Task: Look for space in Rājmahal, India from 6th September, 2023 to 10th September, 2023 for 1 adult in price range Rs.9000 to Rs.17000. Place can be private room with 1  bedroom having 1 bed and 1 bathroom. Property type can be house, flat, guest house, hotel. Booking option can be shelf check-in. Required host language is English.
Action: Mouse moved to (414, 50)
Screenshot: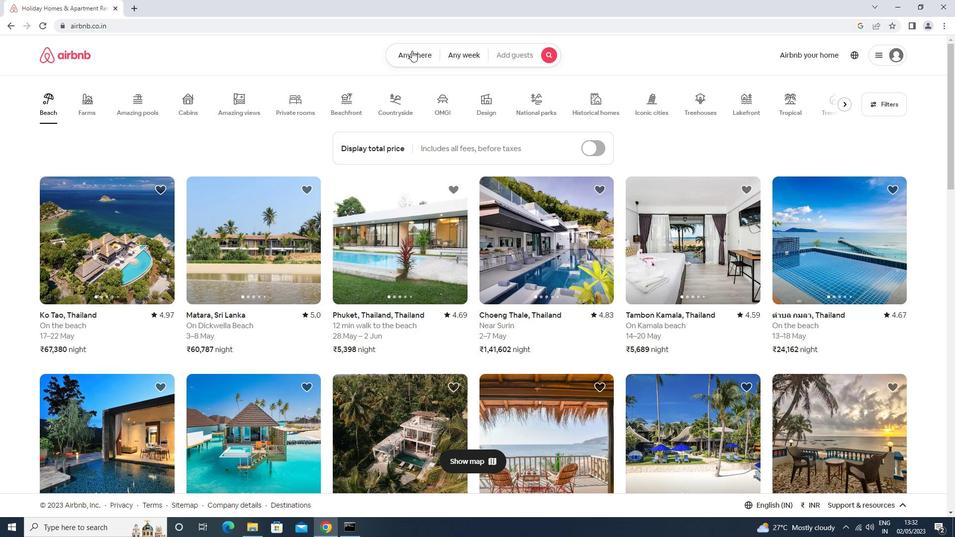 
Action: Mouse pressed left at (414, 50)
Screenshot: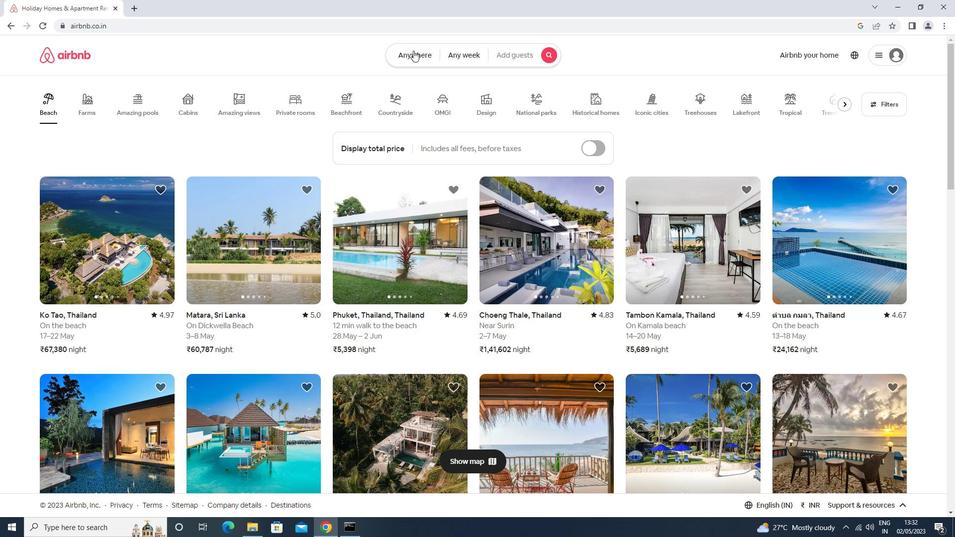 
Action: Mouse moved to (377, 90)
Screenshot: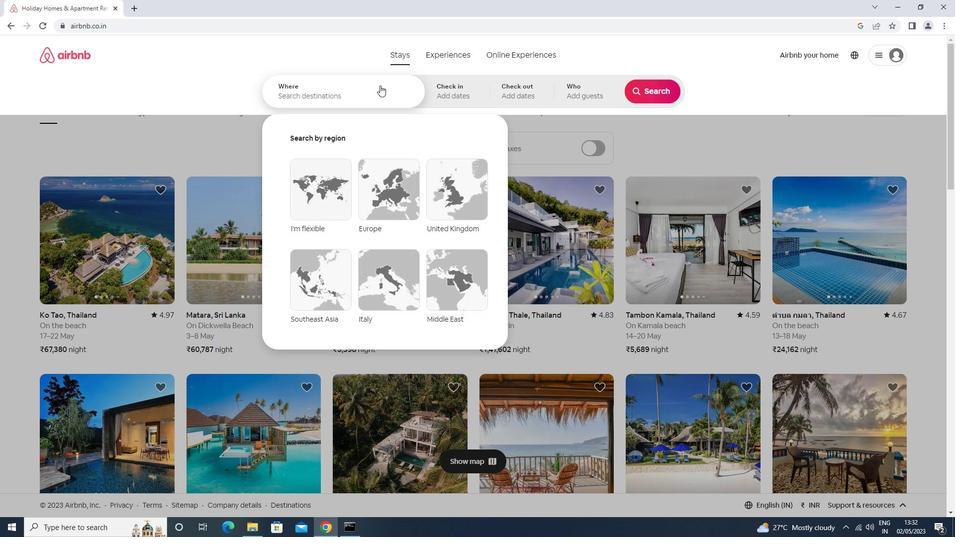 
Action: Mouse pressed left at (377, 90)
Screenshot: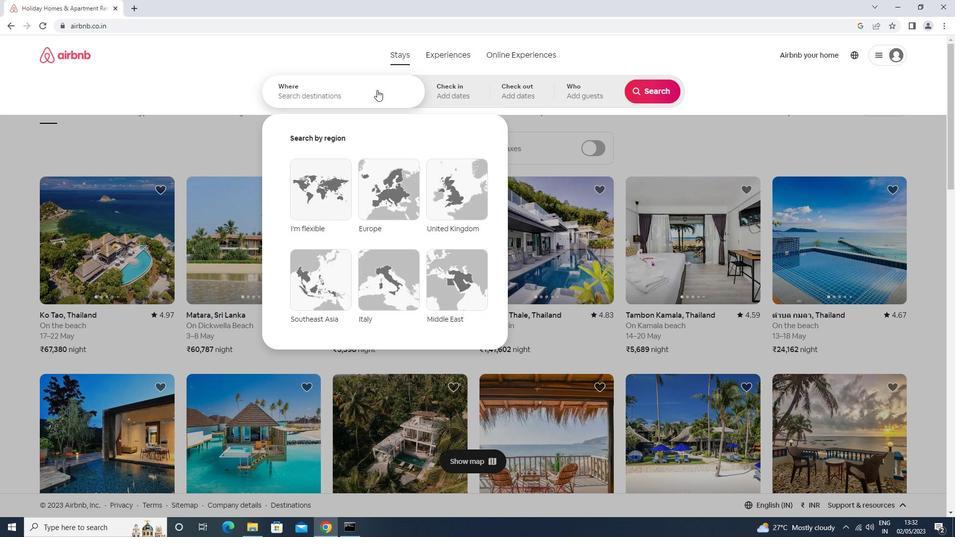 
Action: Key pressed r<Key.caps_lock>ajmahal<Key.enter>
Screenshot: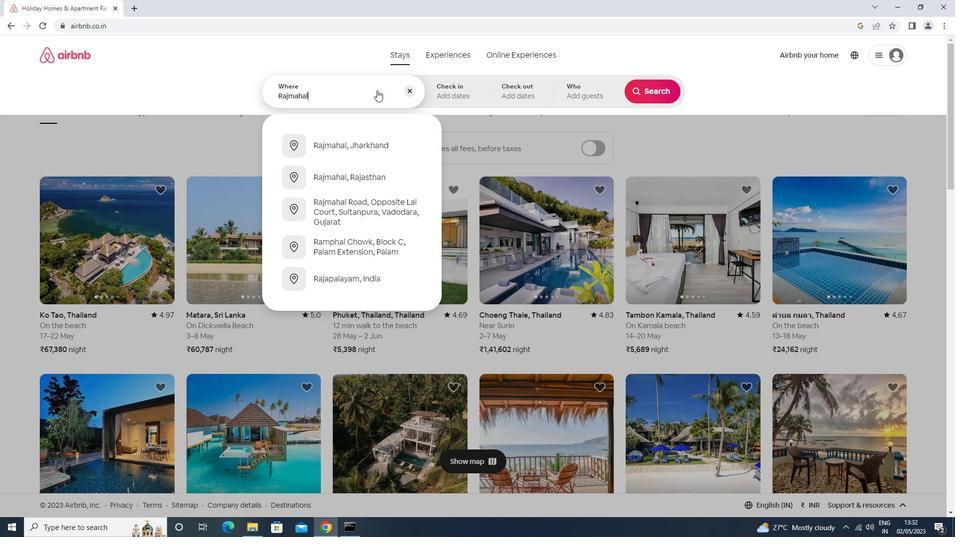 
Action: Mouse moved to (650, 169)
Screenshot: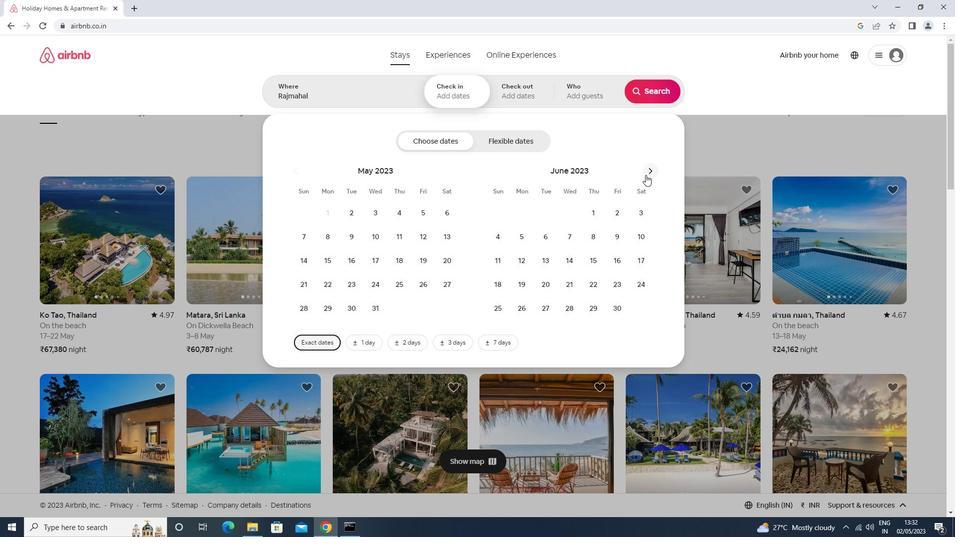 
Action: Mouse pressed left at (650, 169)
Screenshot: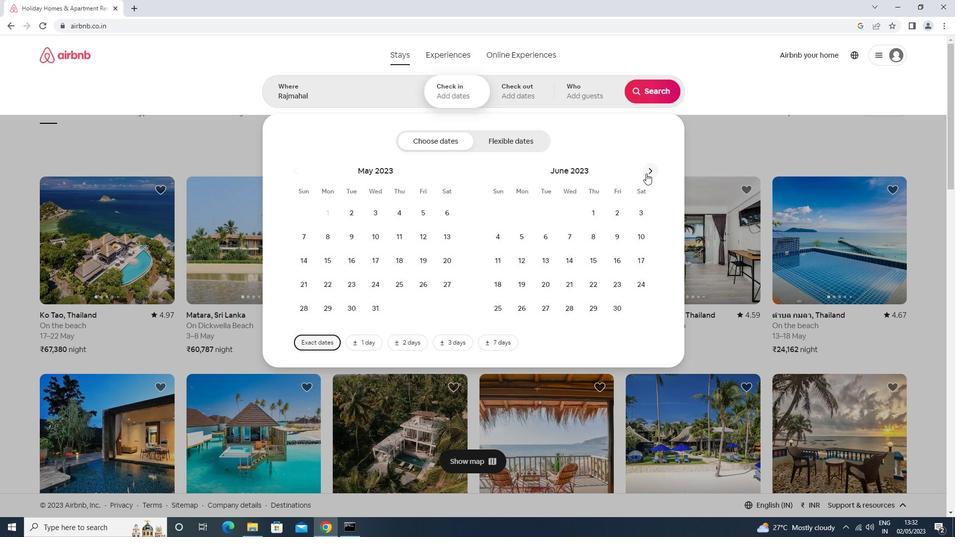 
Action: Mouse pressed left at (650, 169)
Screenshot: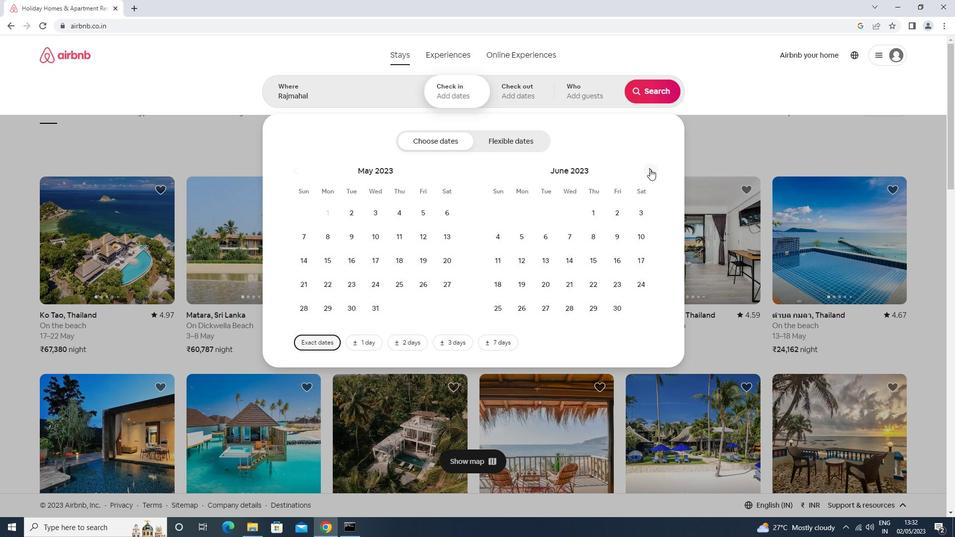 
Action: Mouse pressed left at (650, 169)
Screenshot: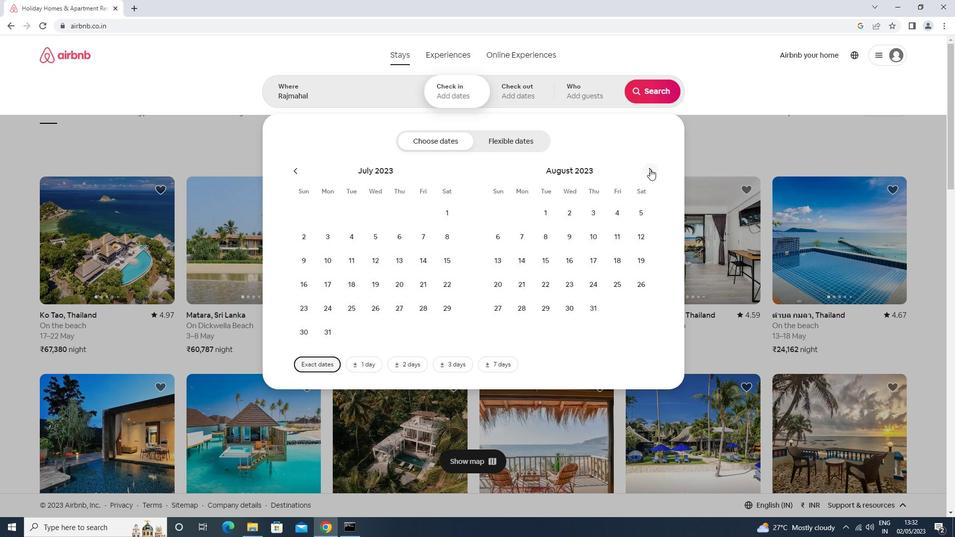 
Action: Mouse moved to (565, 235)
Screenshot: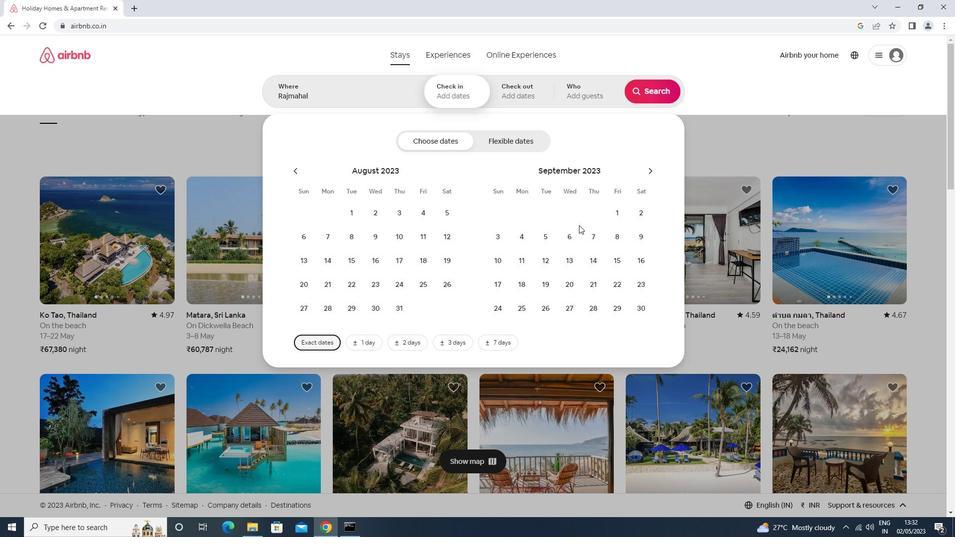 
Action: Mouse pressed left at (565, 235)
Screenshot: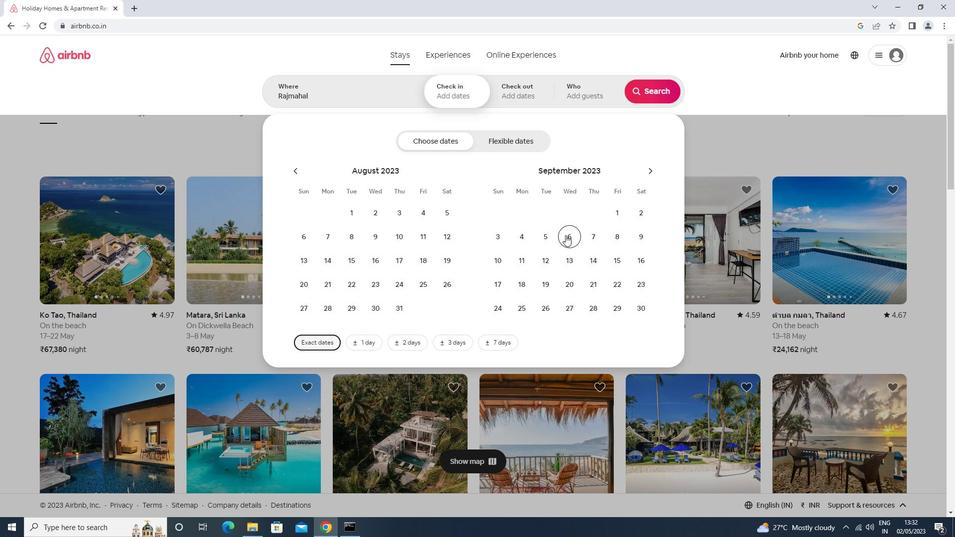 
Action: Mouse moved to (495, 256)
Screenshot: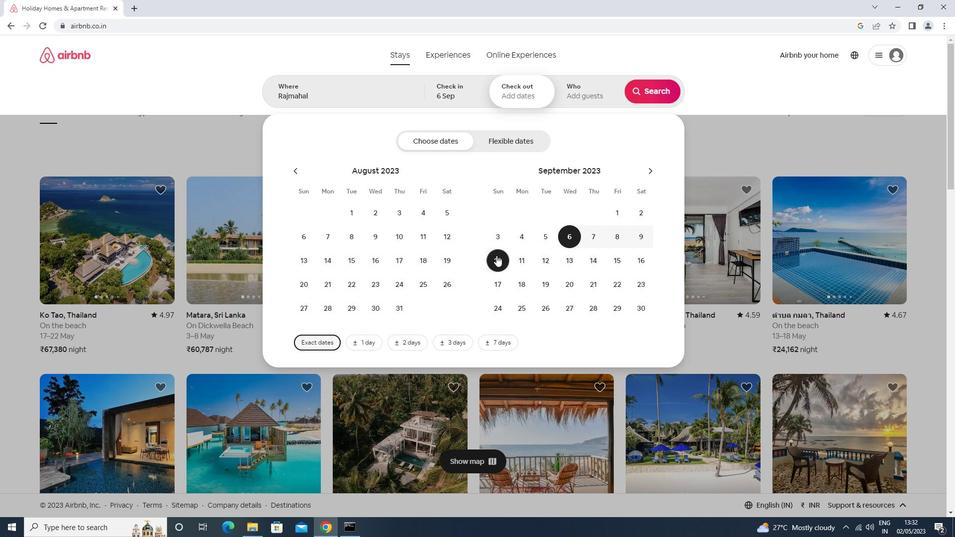 
Action: Mouse pressed left at (495, 256)
Screenshot: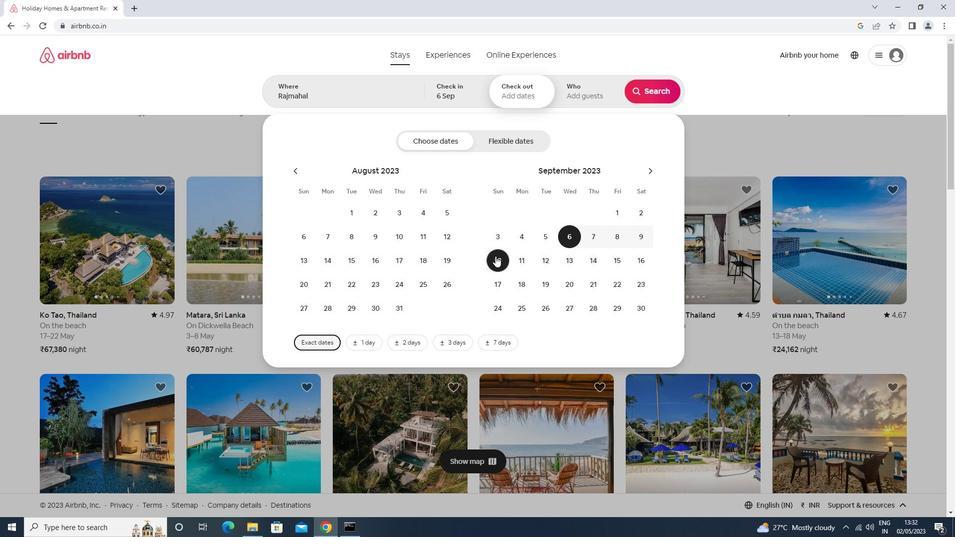 
Action: Mouse moved to (567, 101)
Screenshot: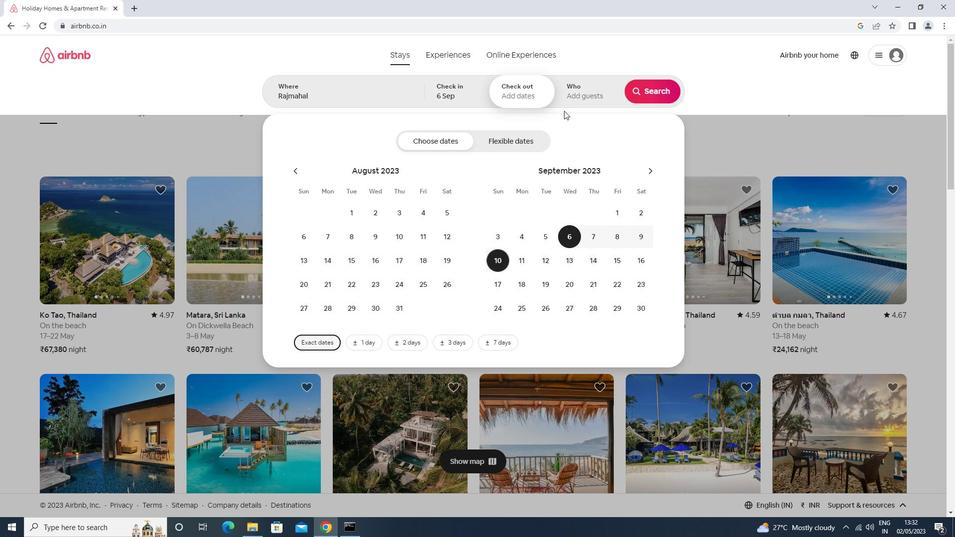 
Action: Mouse pressed left at (567, 101)
Screenshot: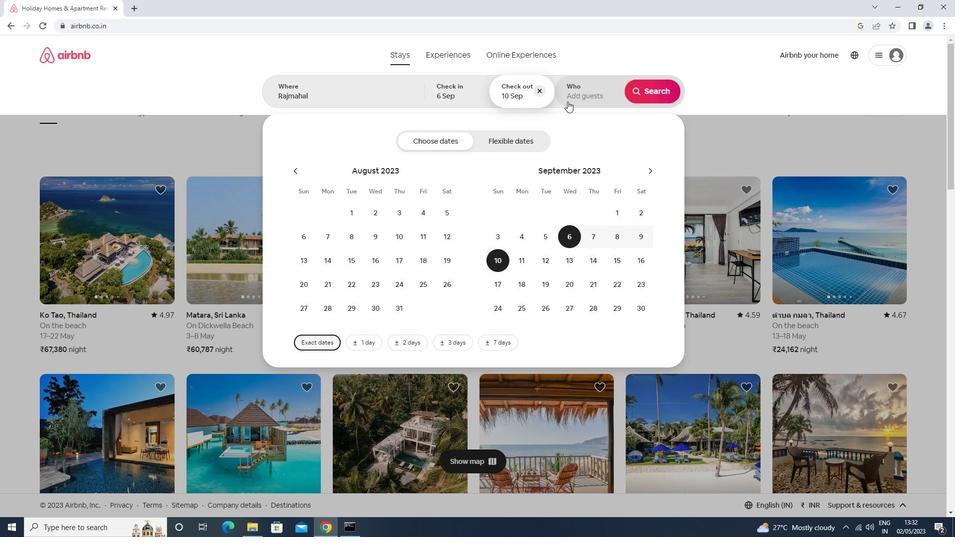 
Action: Mouse moved to (651, 143)
Screenshot: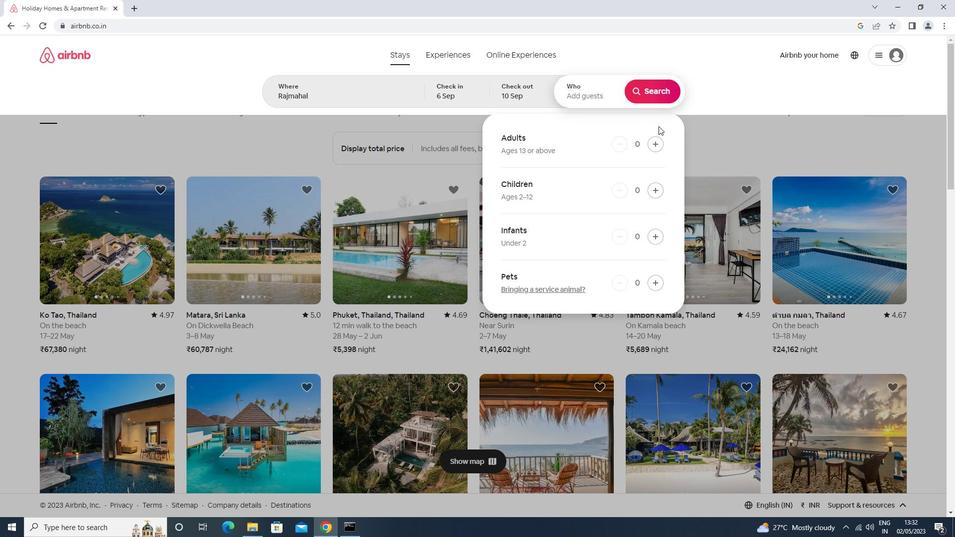 
Action: Mouse pressed left at (651, 143)
Screenshot: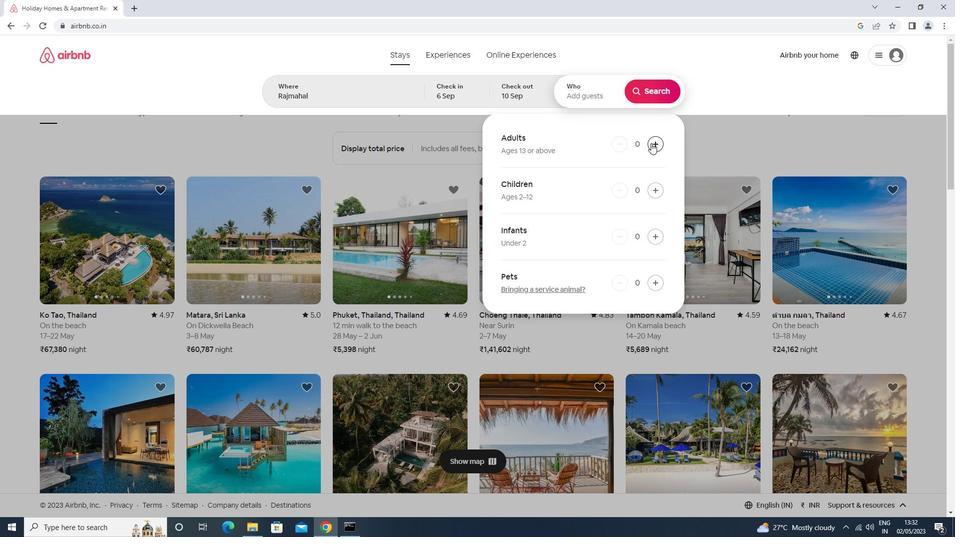 
Action: Mouse moved to (648, 92)
Screenshot: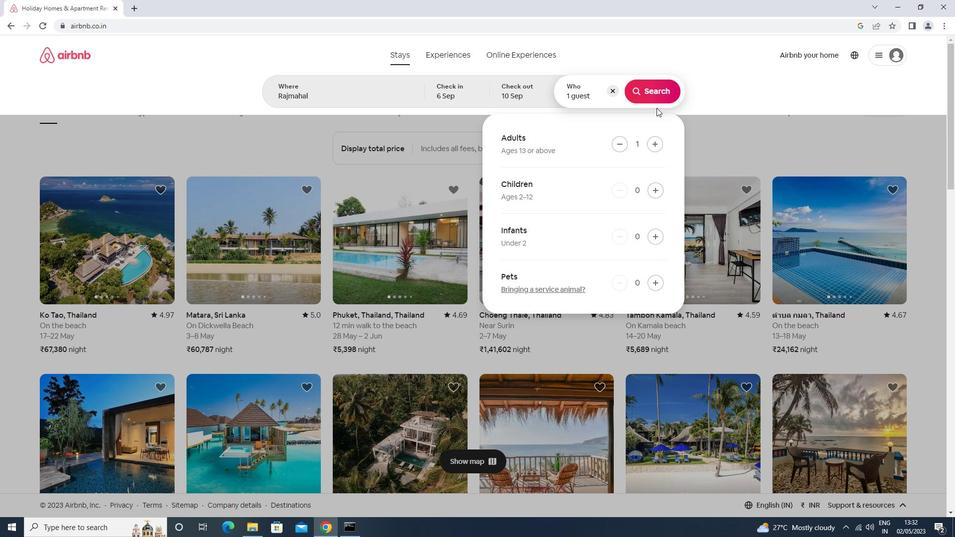 
Action: Mouse pressed left at (648, 92)
Screenshot: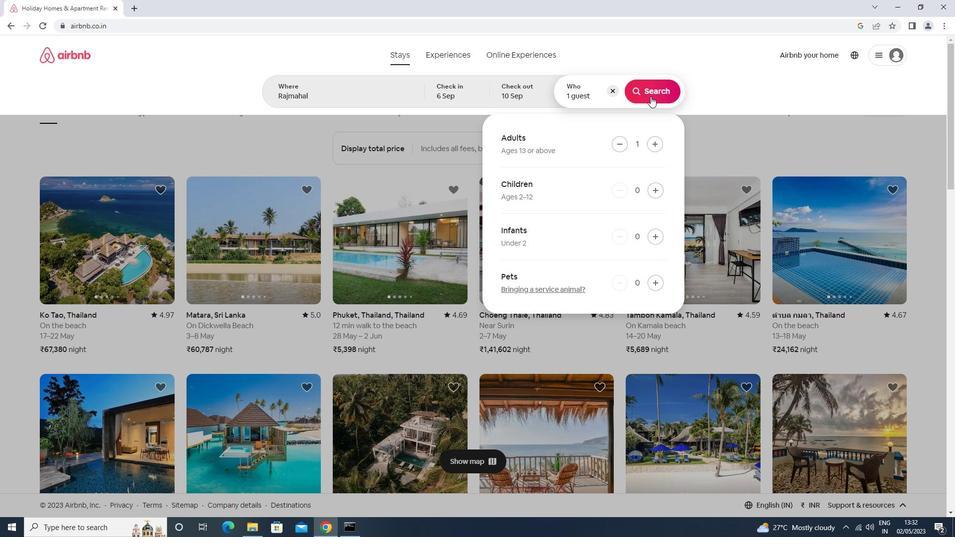 
Action: Mouse moved to (902, 96)
Screenshot: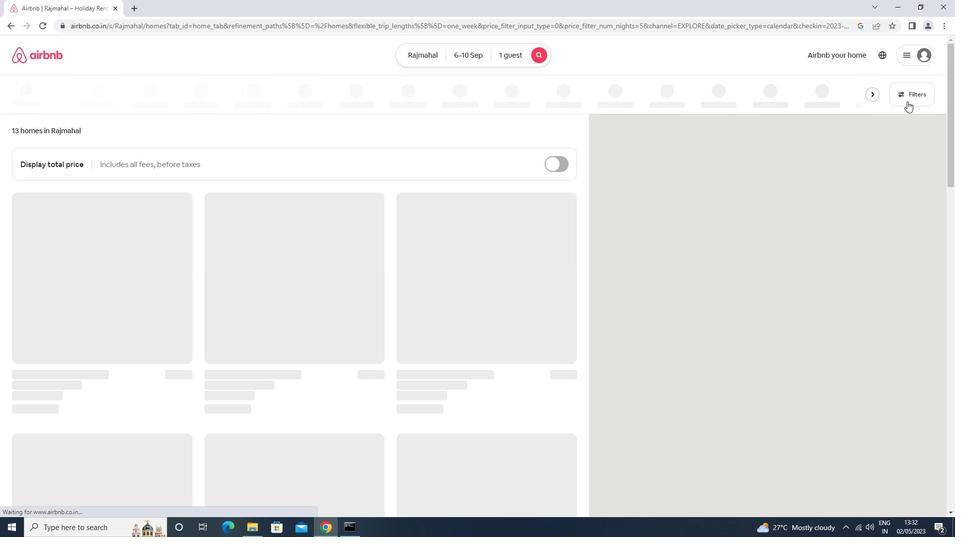 
Action: Mouse pressed left at (902, 96)
Screenshot: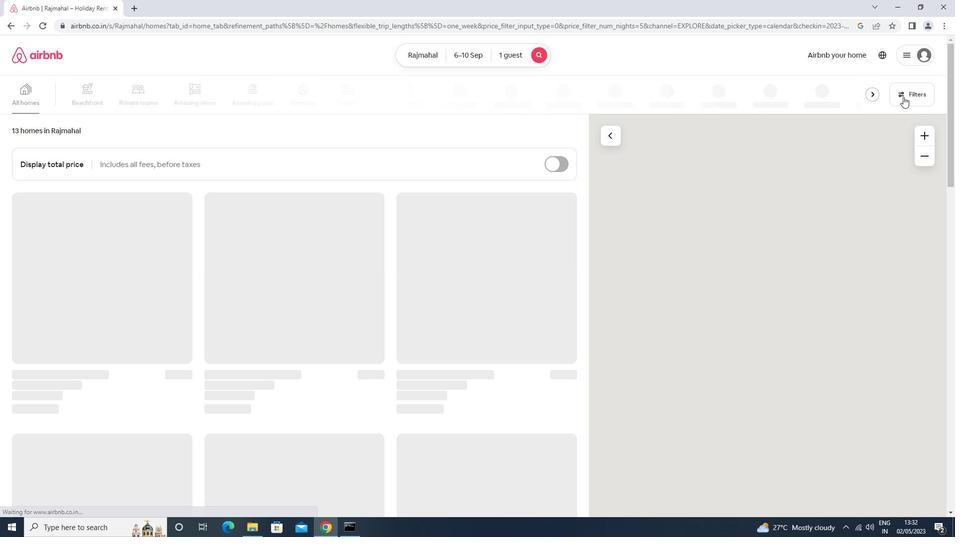 
Action: Mouse moved to (392, 218)
Screenshot: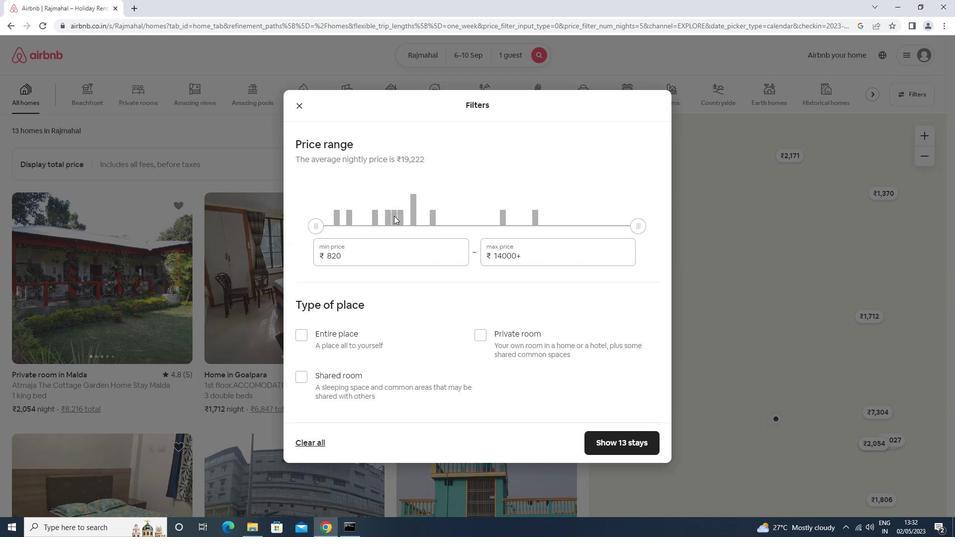 
Action: Mouse pressed left at (392, 218)
Screenshot: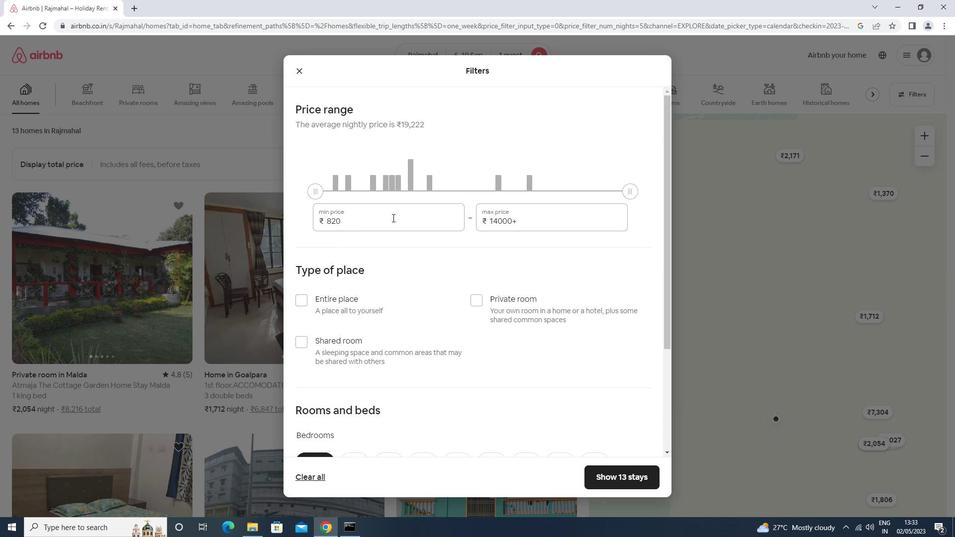 
Action: Key pressed <Key.backspace><Key.backspace><Key.backspace><Key.backspace>9000<Key.tab>17000
Screenshot: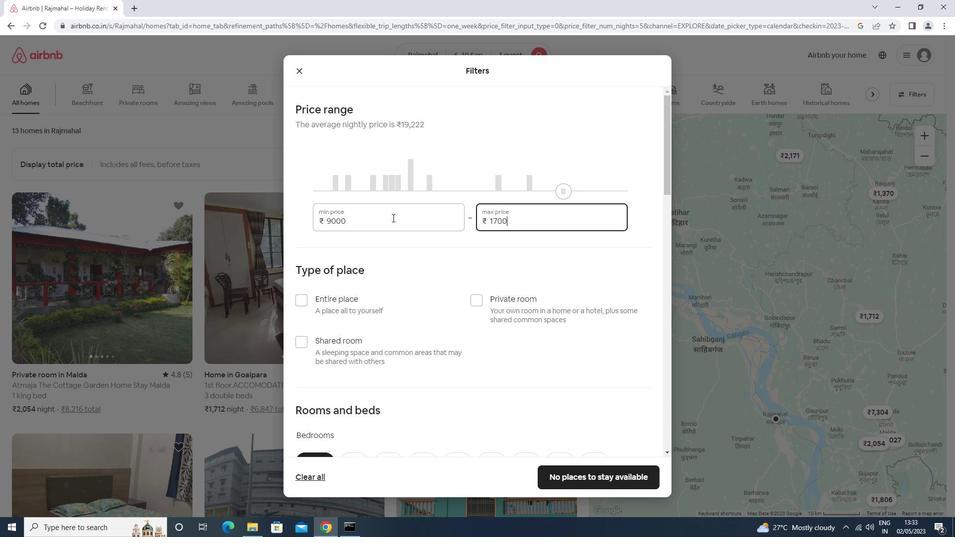 
Action: Mouse moved to (480, 303)
Screenshot: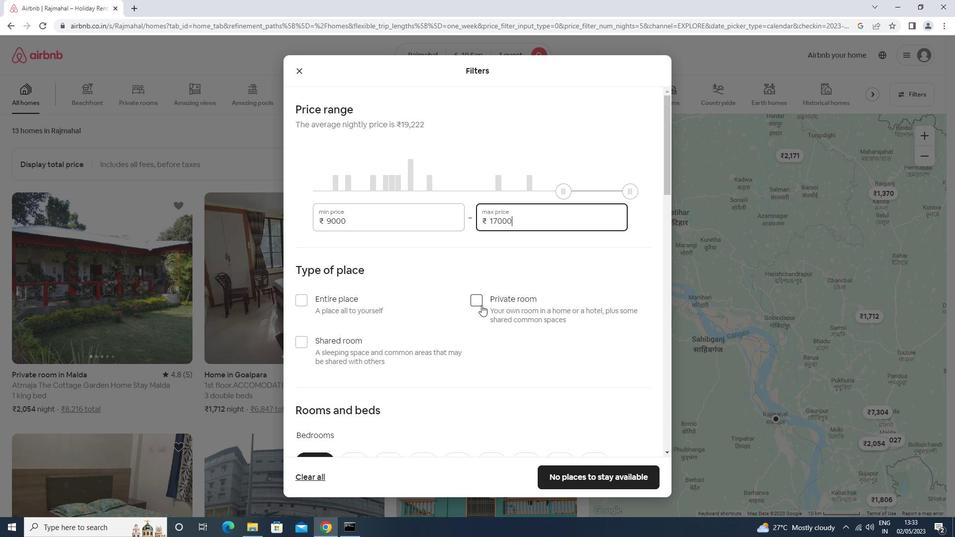 
Action: Mouse pressed left at (480, 303)
Screenshot: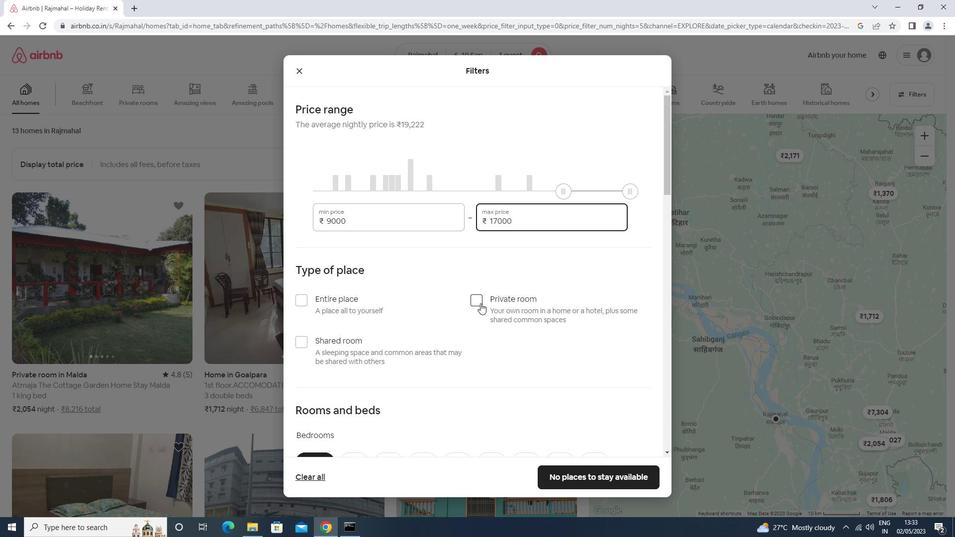 
Action: Mouse scrolled (480, 302) with delta (0, 0)
Screenshot: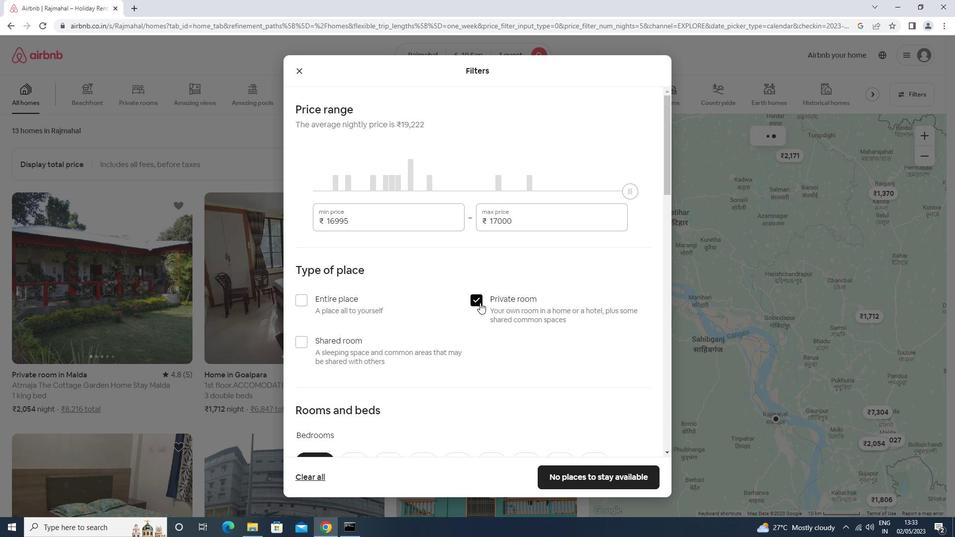 
Action: Mouse moved to (479, 303)
Screenshot: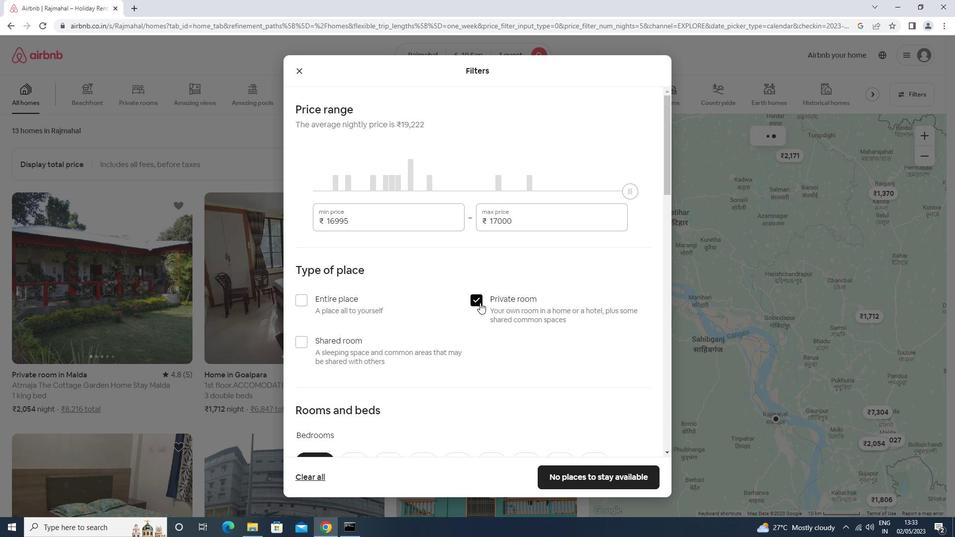 
Action: Mouse scrolled (479, 302) with delta (0, 0)
Screenshot: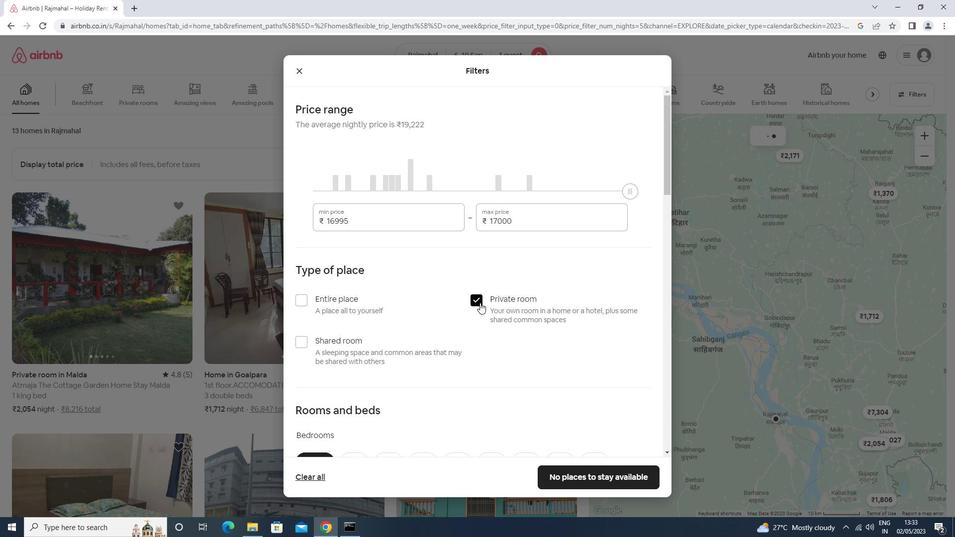 
Action: Mouse scrolled (479, 302) with delta (0, 0)
Screenshot: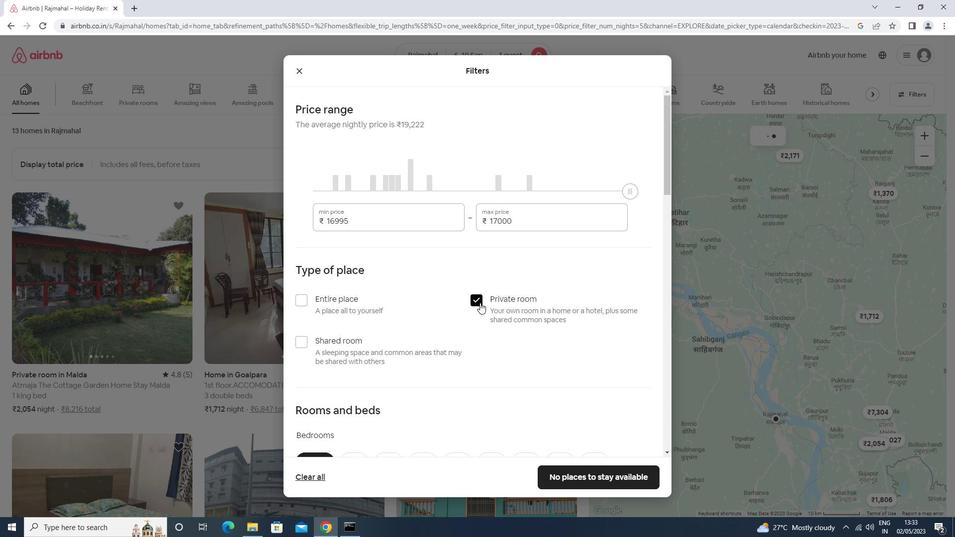 
Action: Mouse moved to (355, 321)
Screenshot: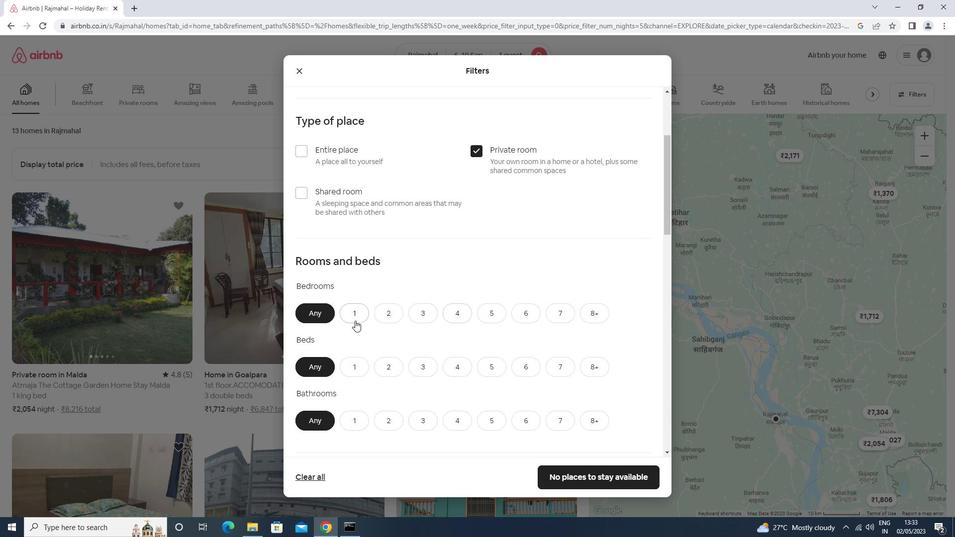 
Action: Mouse pressed left at (355, 321)
Screenshot: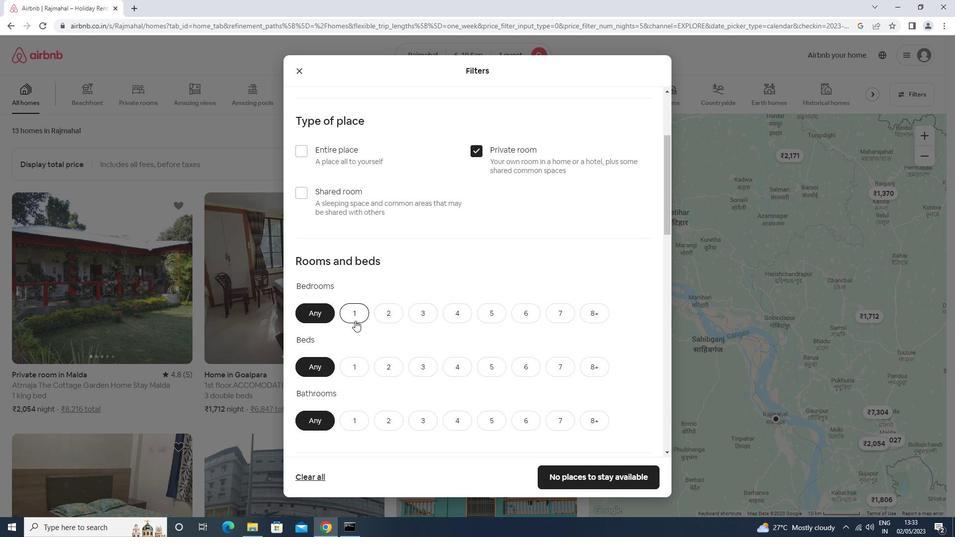 
Action: Mouse moved to (357, 369)
Screenshot: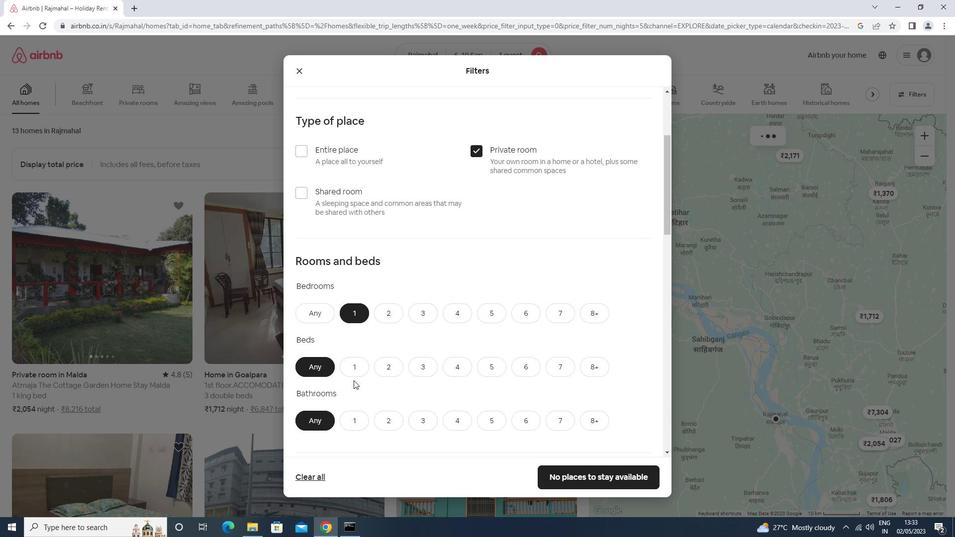 
Action: Mouse pressed left at (357, 369)
Screenshot: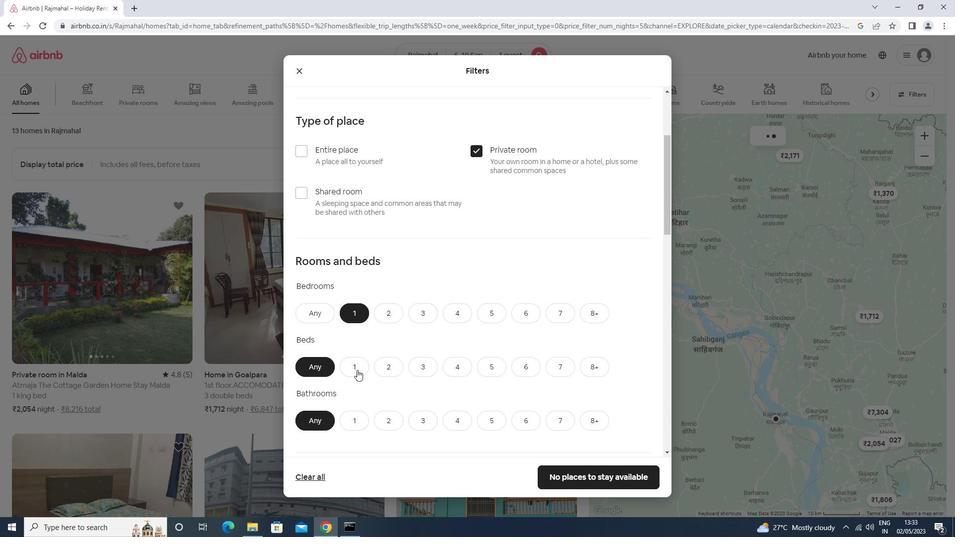
Action: Mouse moved to (356, 419)
Screenshot: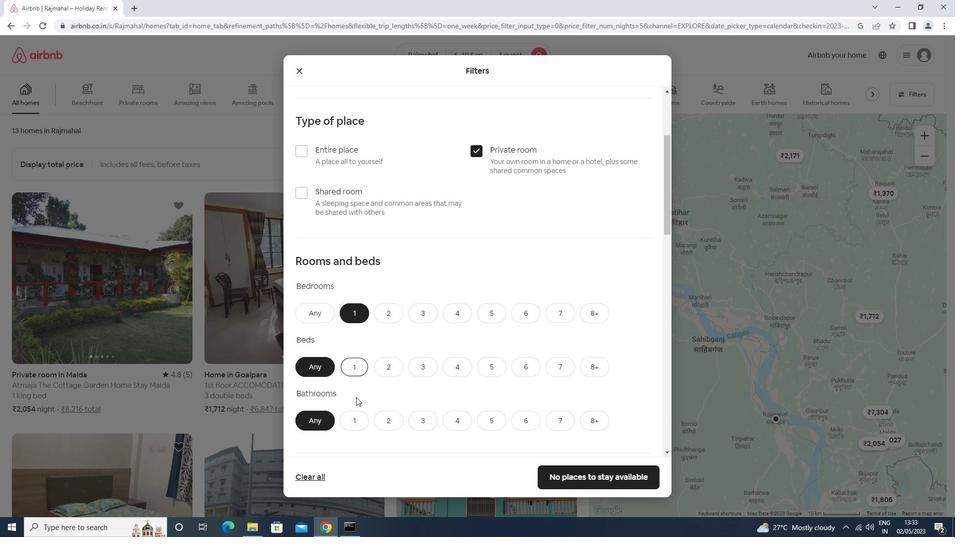 
Action: Mouse pressed left at (356, 419)
Screenshot: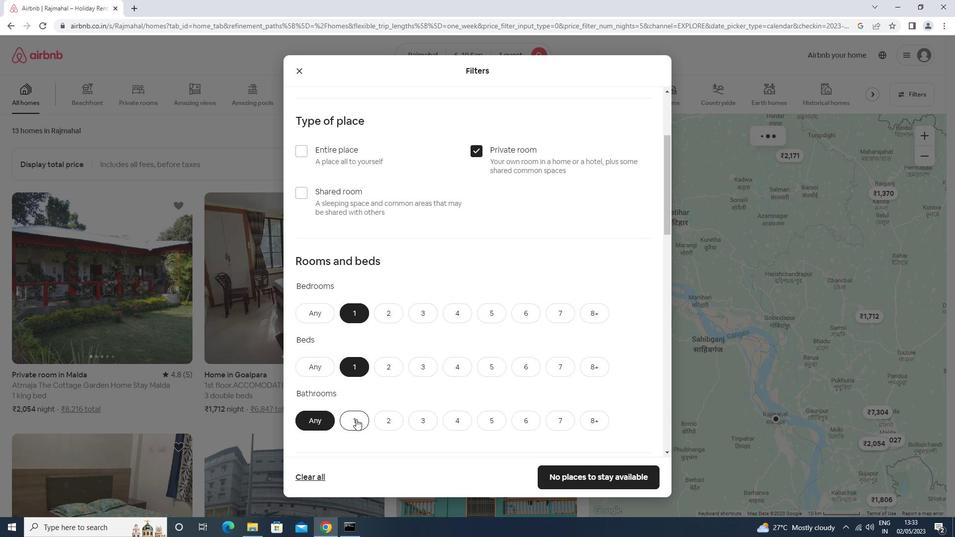 
Action: Mouse moved to (355, 410)
Screenshot: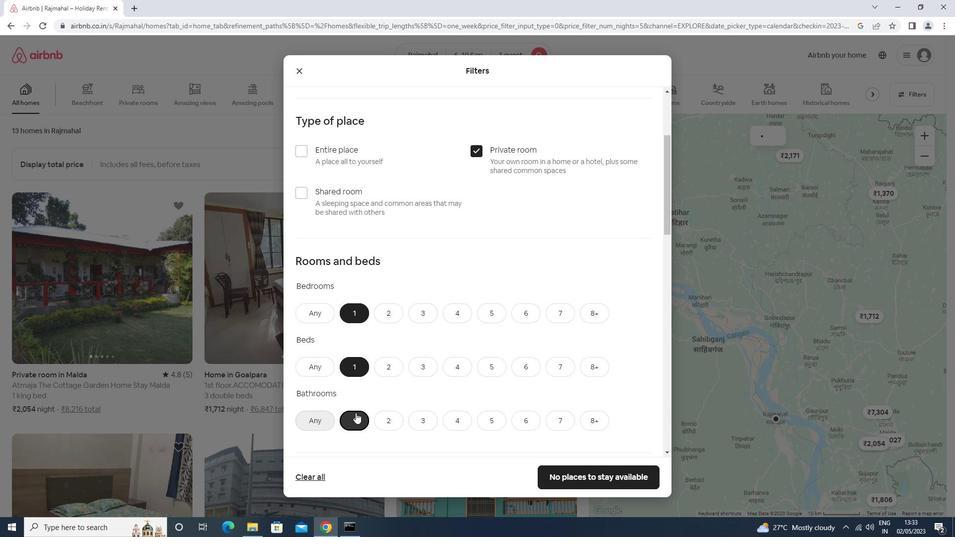 
Action: Mouse scrolled (355, 410) with delta (0, 0)
Screenshot: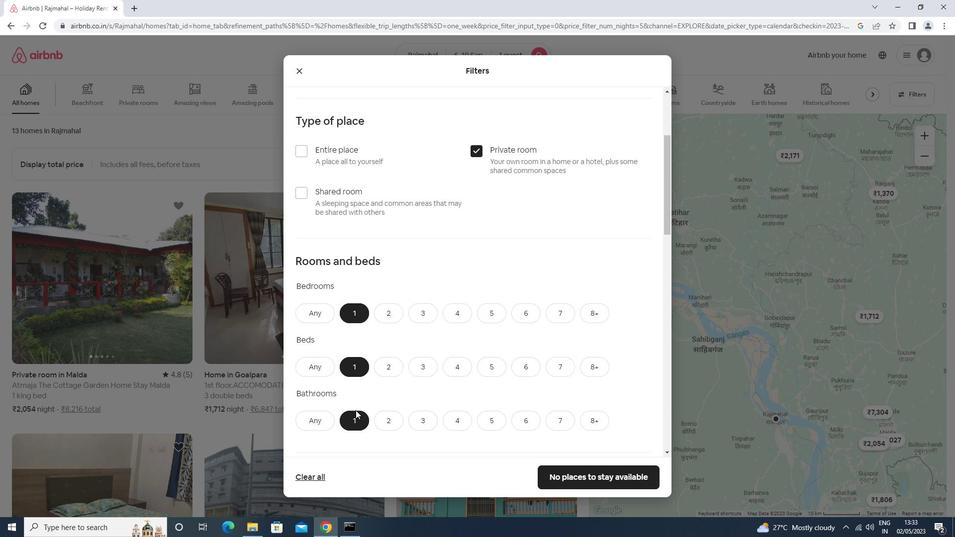 
Action: Mouse scrolled (355, 410) with delta (0, 0)
Screenshot: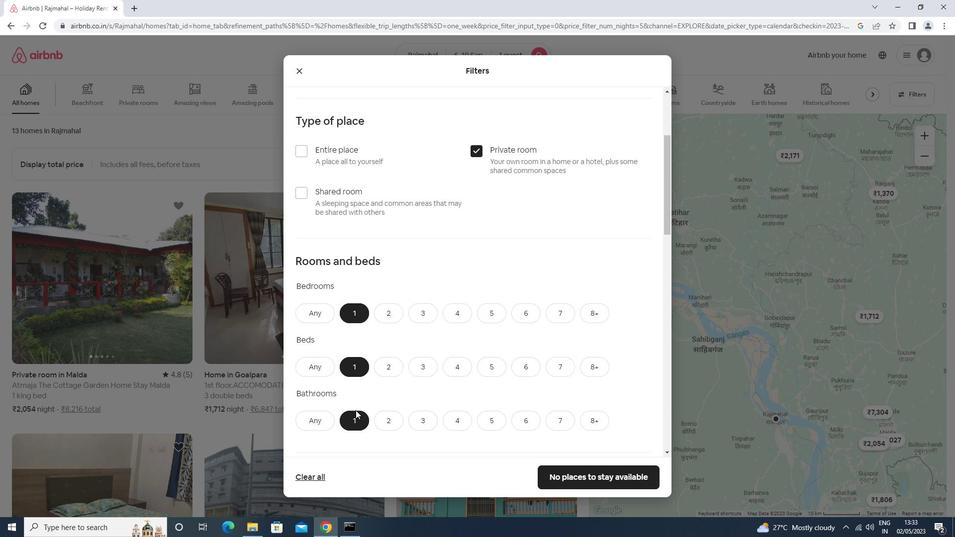
Action: Mouse scrolled (355, 410) with delta (0, 0)
Screenshot: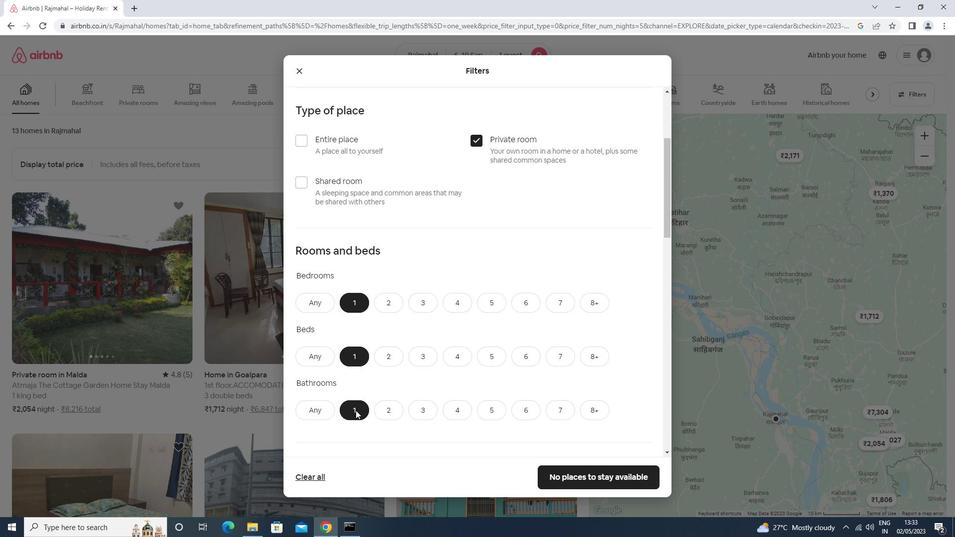 
Action: Mouse moved to (340, 386)
Screenshot: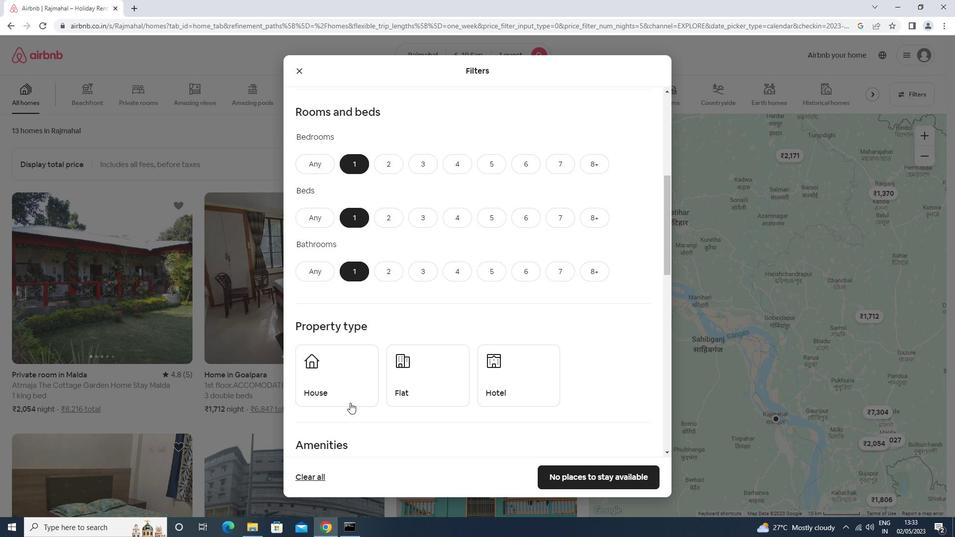 
Action: Mouse pressed left at (340, 386)
Screenshot: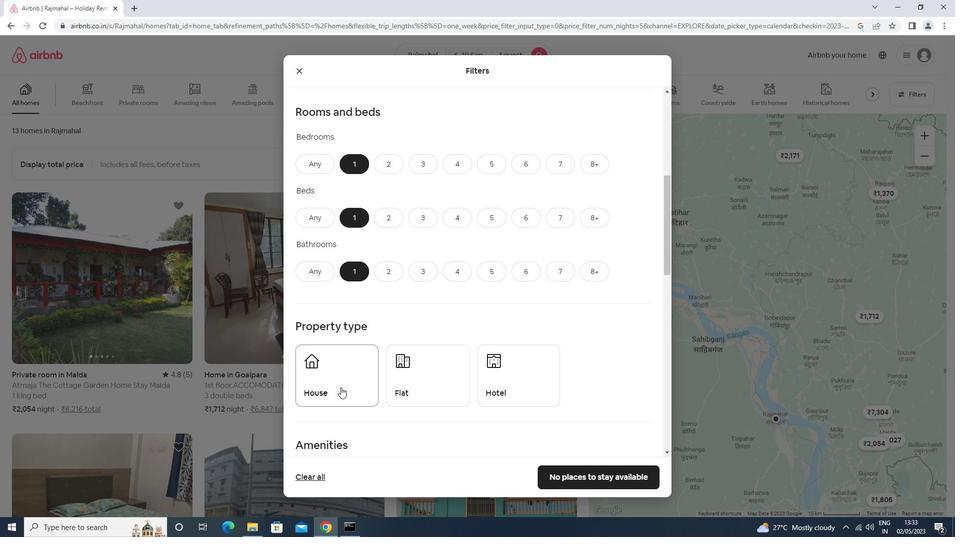 
Action: Mouse moved to (412, 382)
Screenshot: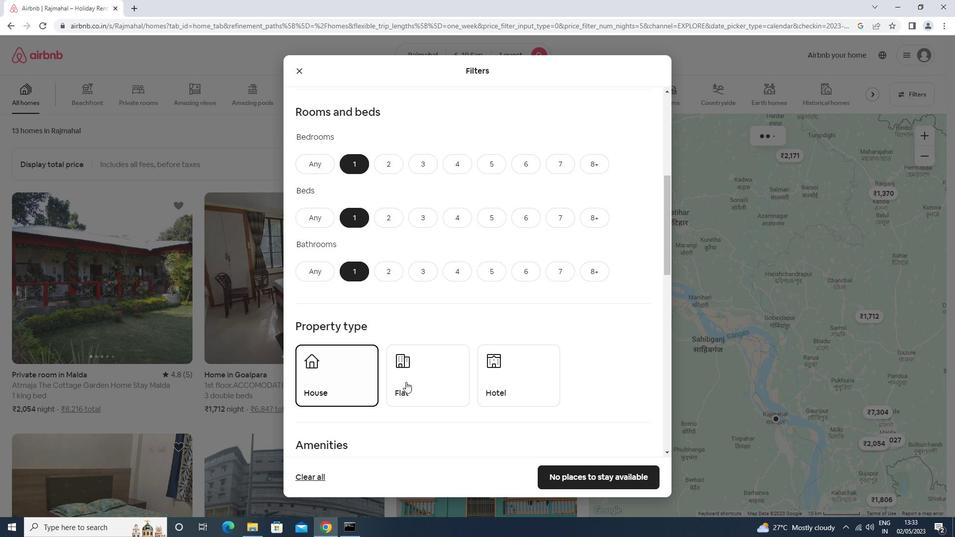 
Action: Mouse pressed left at (412, 382)
Screenshot: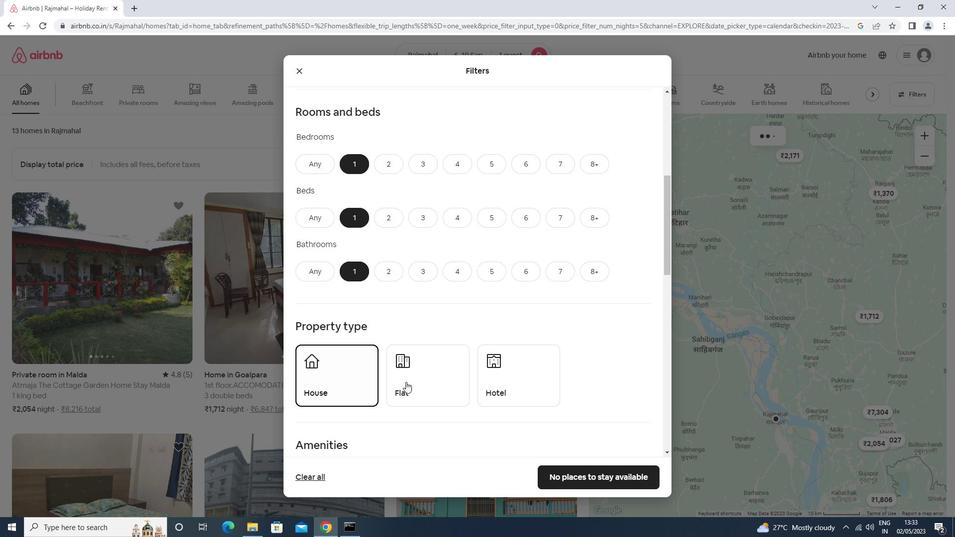 
Action: Mouse moved to (511, 391)
Screenshot: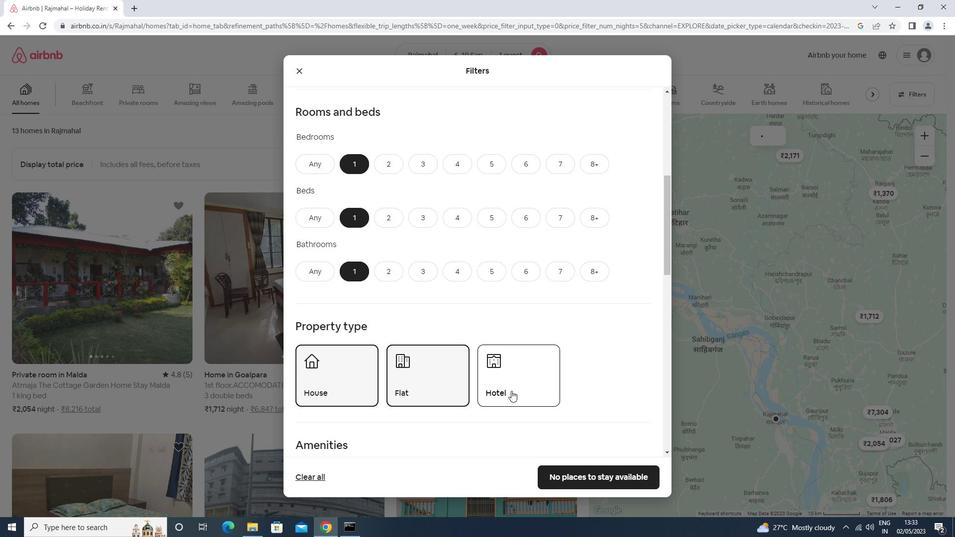 
Action: Mouse pressed left at (511, 391)
Screenshot: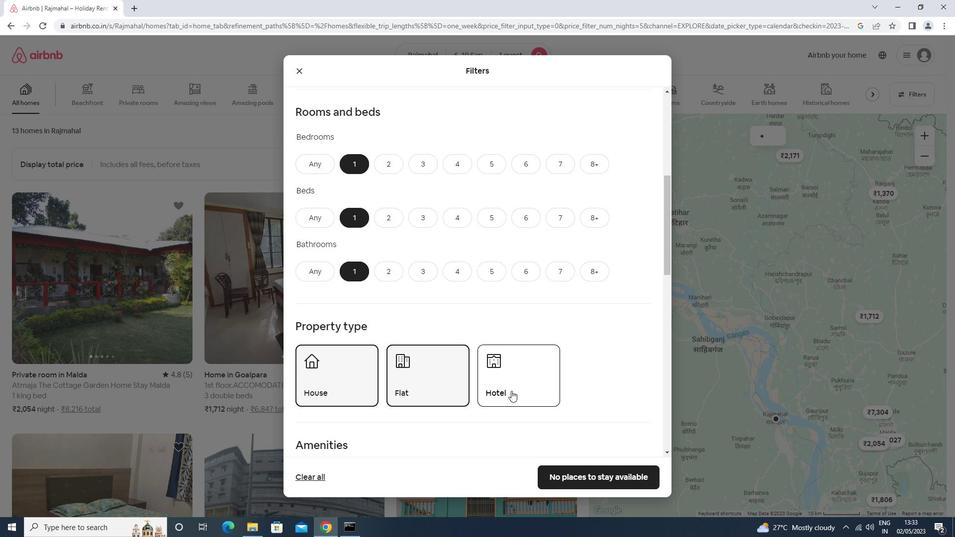 
Action: Mouse moved to (510, 389)
Screenshot: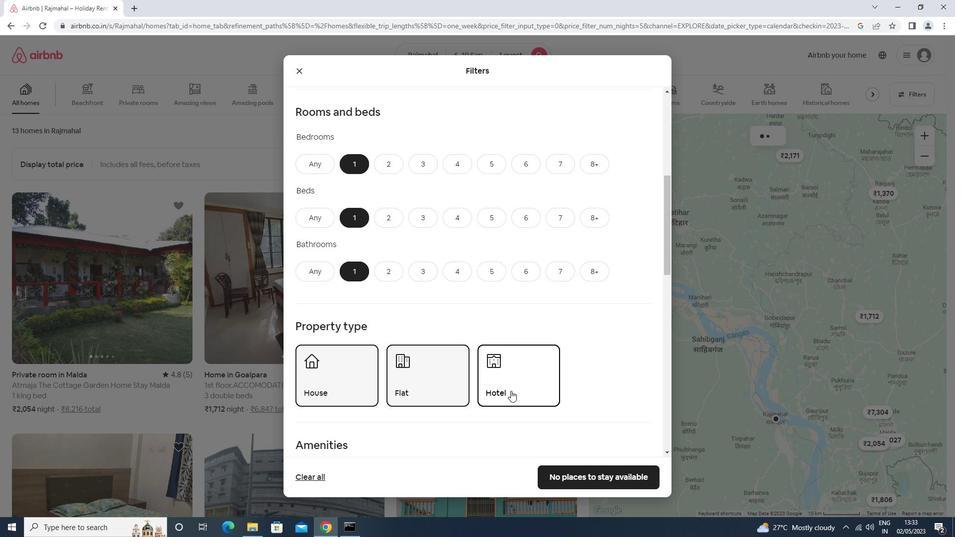
Action: Mouse scrolled (510, 389) with delta (0, 0)
Screenshot: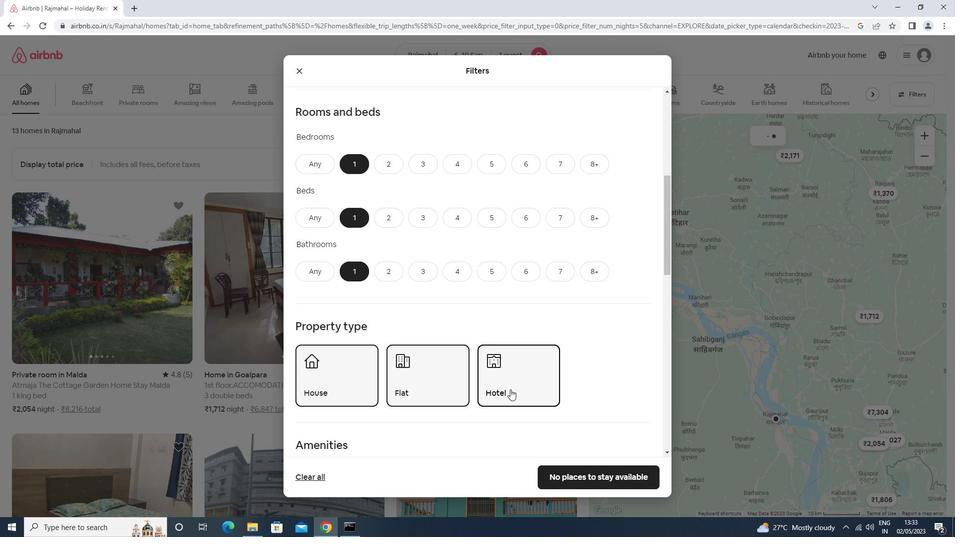 
Action: Mouse scrolled (510, 389) with delta (0, 0)
Screenshot: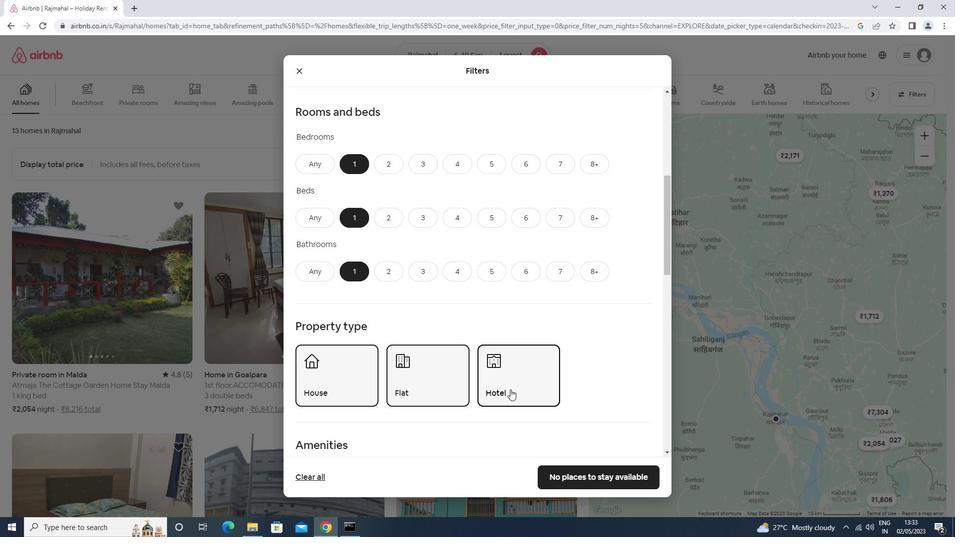 
Action: Mouse scrolled (510, 389) with delta (0, 0)
Screenshot: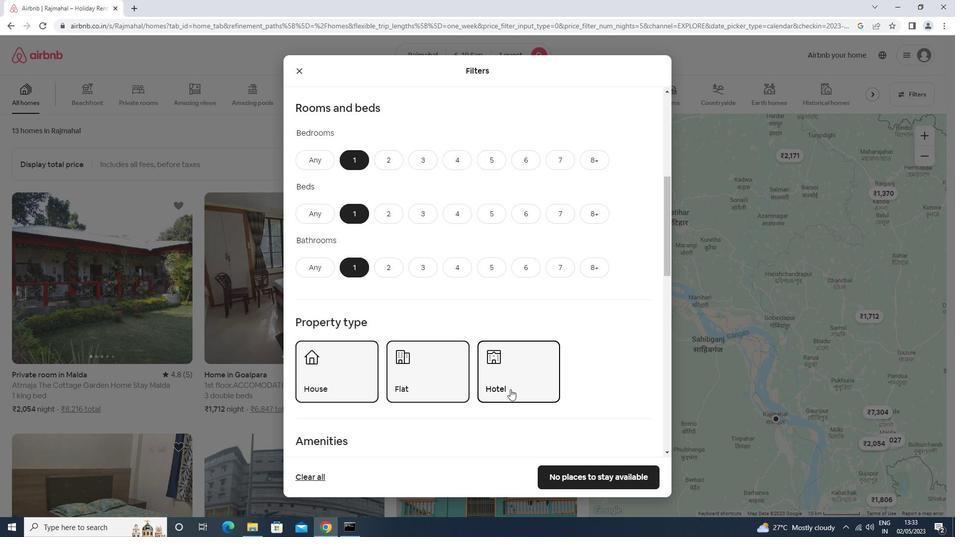 
Action: Mouse scrolled (510, 389) with delta (0, 0)
Screenshot: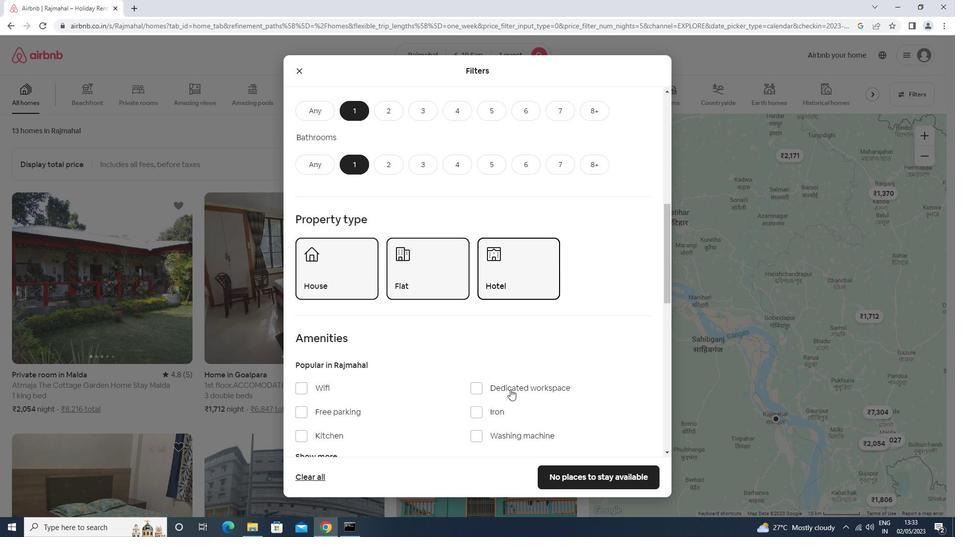
Action: Mouse scrolled (510, 389) with delta (0, 0)
Screenshot: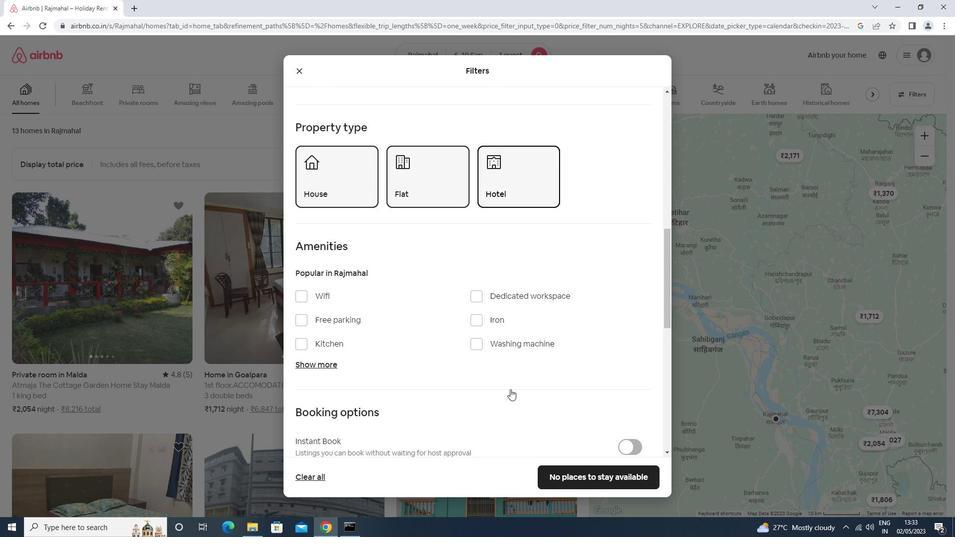 
Action: Mouse scrolled (510, 389) with delta (0, 0)
Screenshot: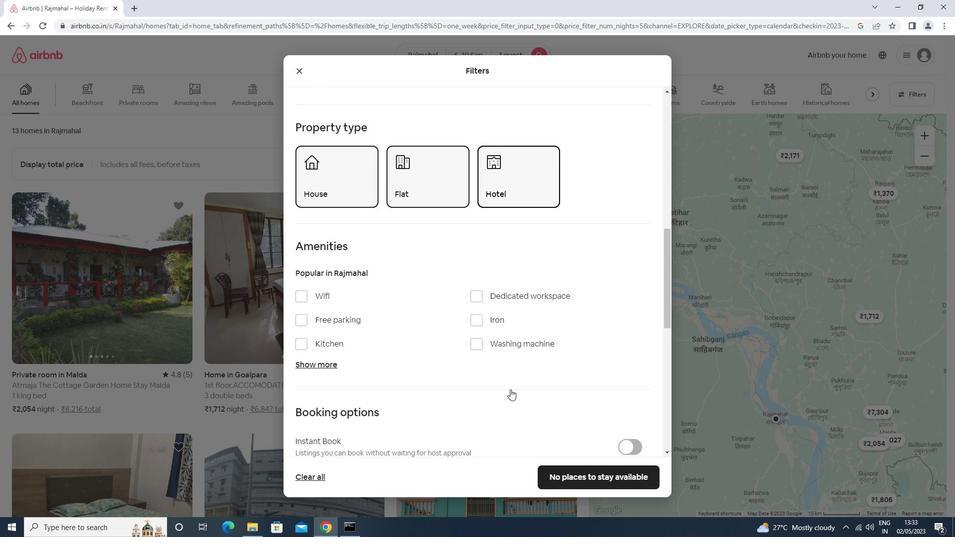 
Action: Mouse moved to (625, 374)
Screenshot: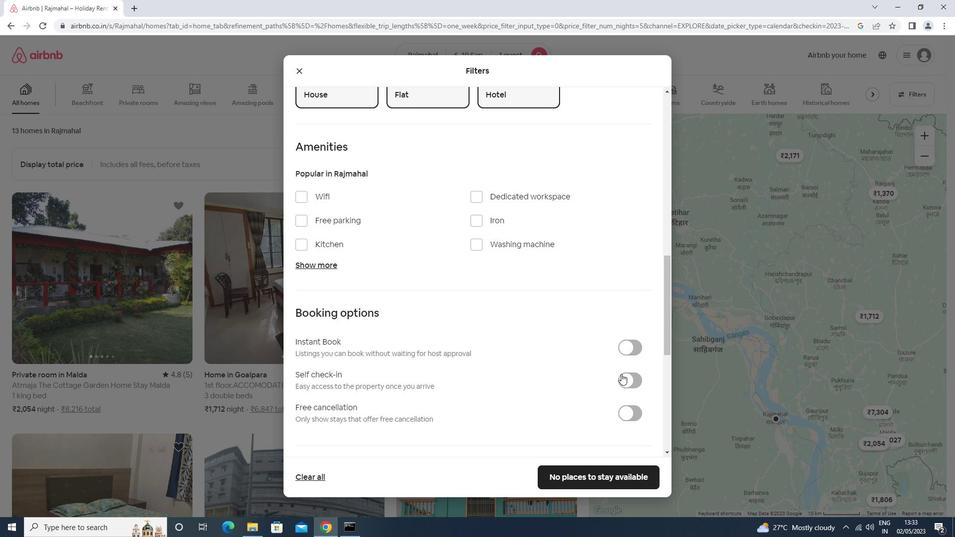 
Action: Mouse pressed left at (625, 374)
Screenshot: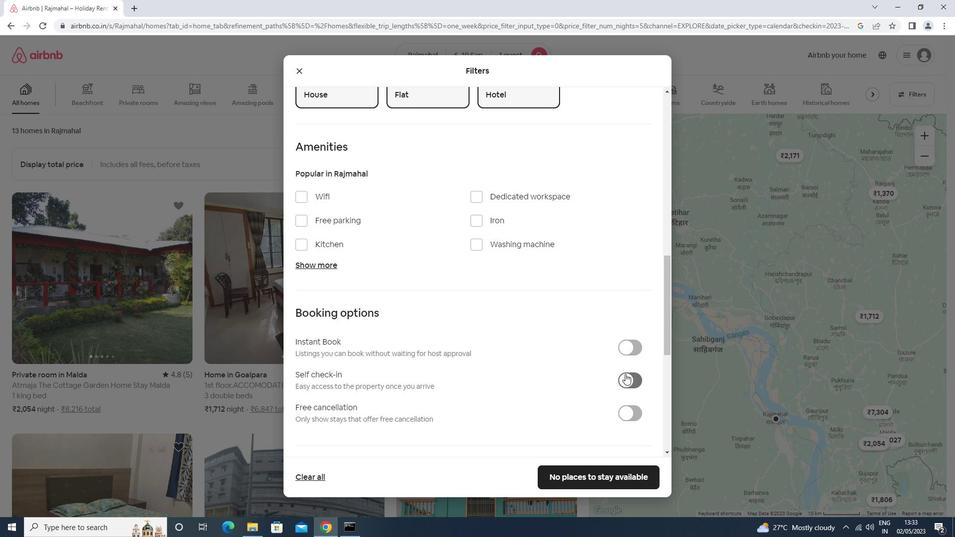
Action: Mouse scrolled (625, 373) with delta (0, 0)
Screenshot: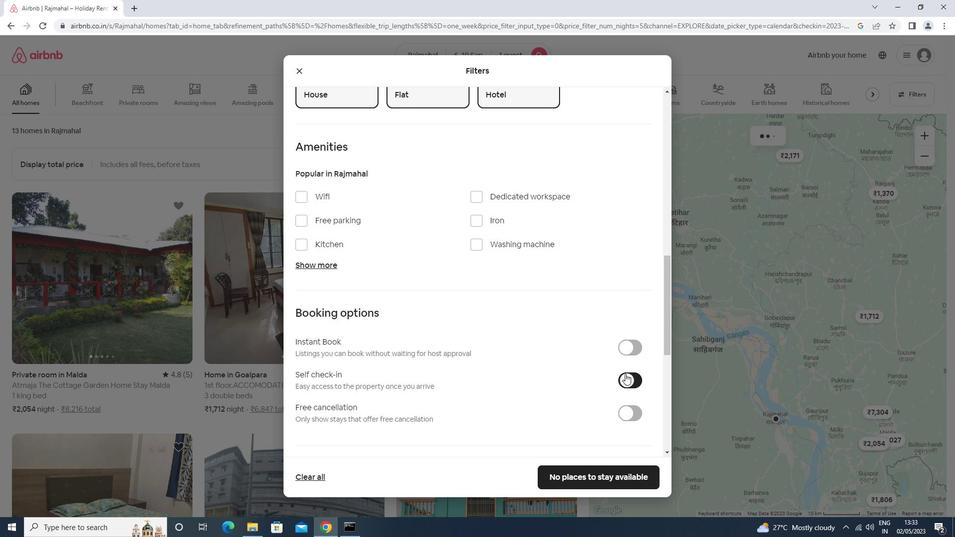 
Action: Mouse scrolled (625, 373) with delta (0, 0)
Screenshot: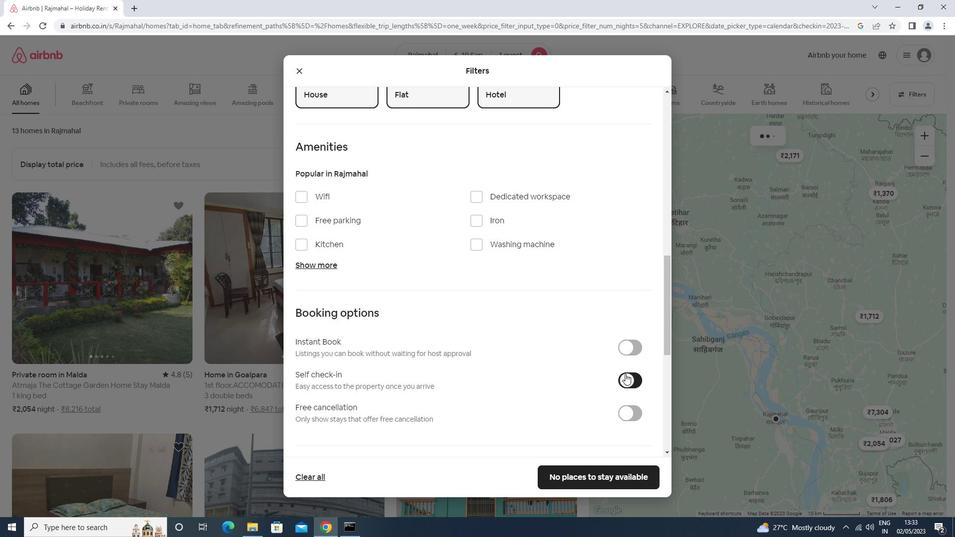 
Action: Mouse scrolled (625, 373) with delta (0, 0)
Screenshot: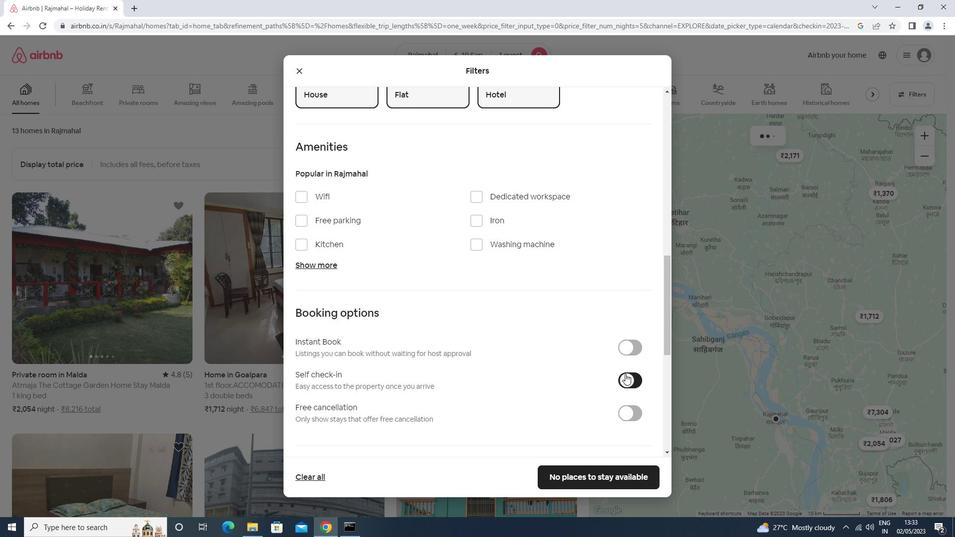 
Action: Mouse scrolled (625, 373) with delta (0, 0)
Screenshot: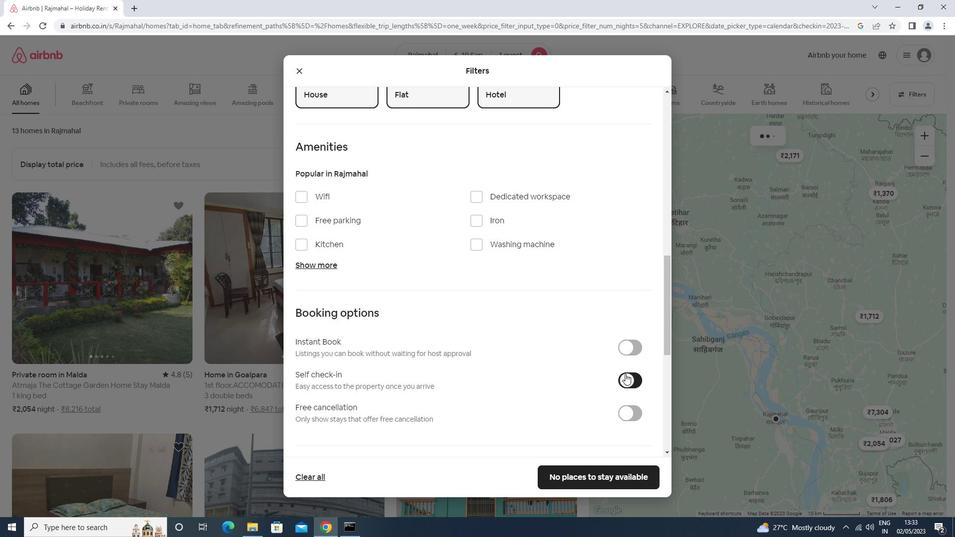 
Action: Mouse scrolled (625, 373) with delta (0, 0)
Screenshot: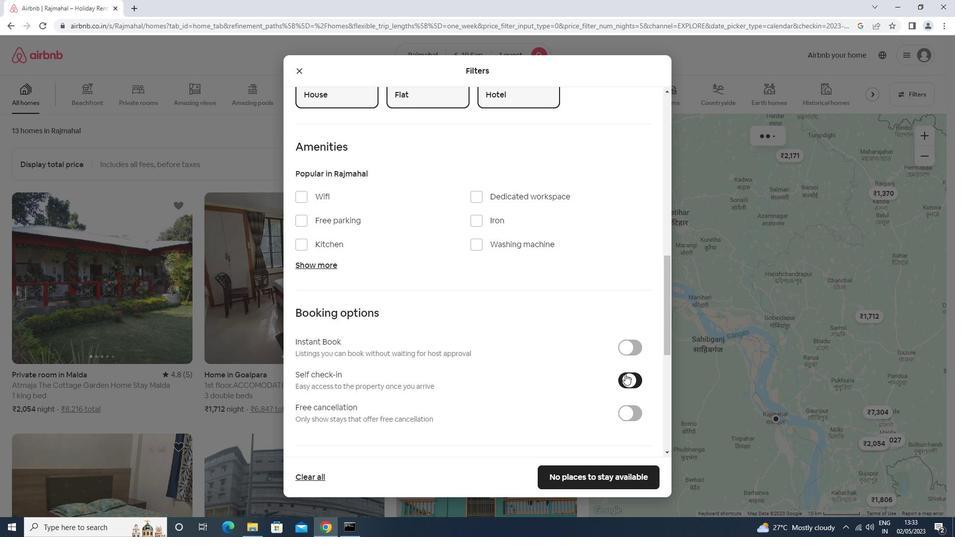 
Action: Mouse scrolled (625, 373) with delta (0, 0)
Screenshot: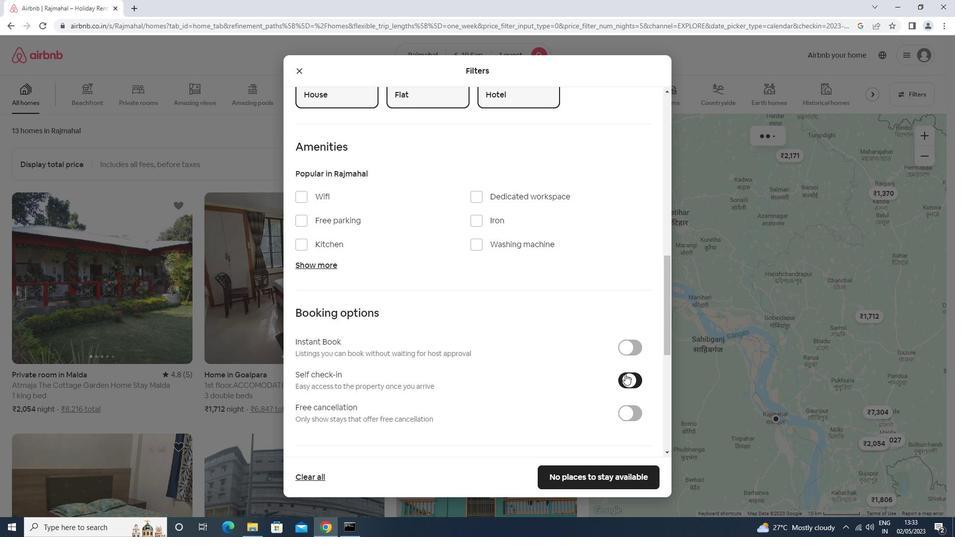 
Action: Mouse moved to (625, 374)
Screenshot: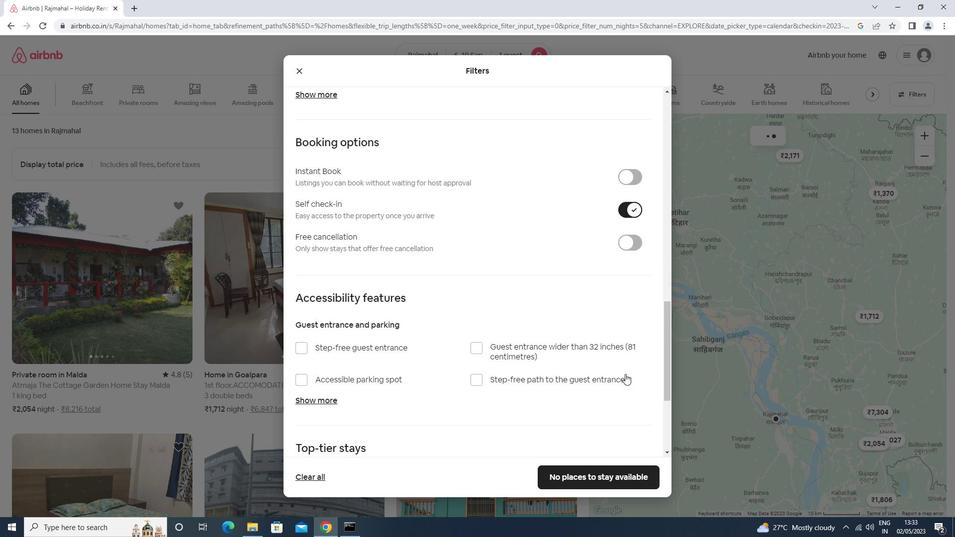 
Action: Mouse scrolled (625, 373) with delta (0, 0)
Screenshot: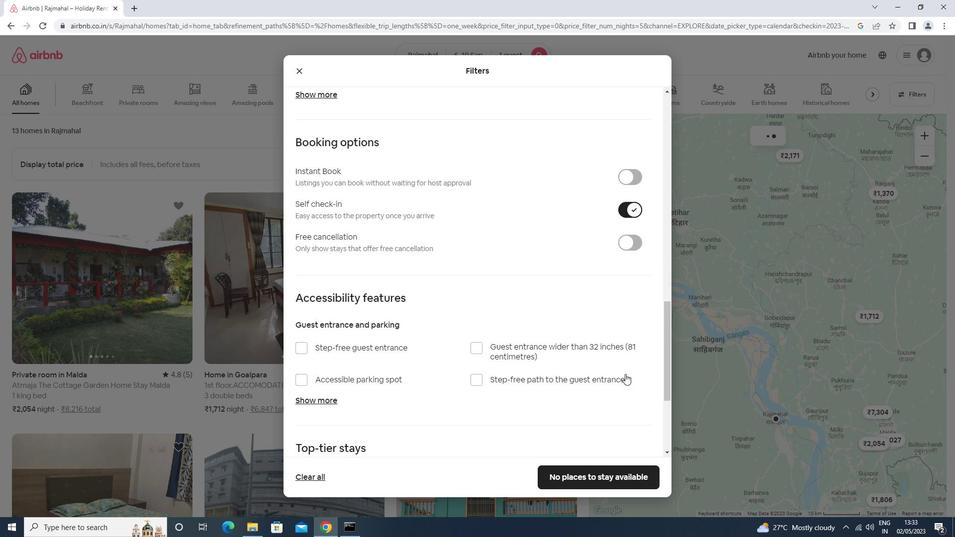 
Action: Mouse moved to (625, 374)
Screenshot: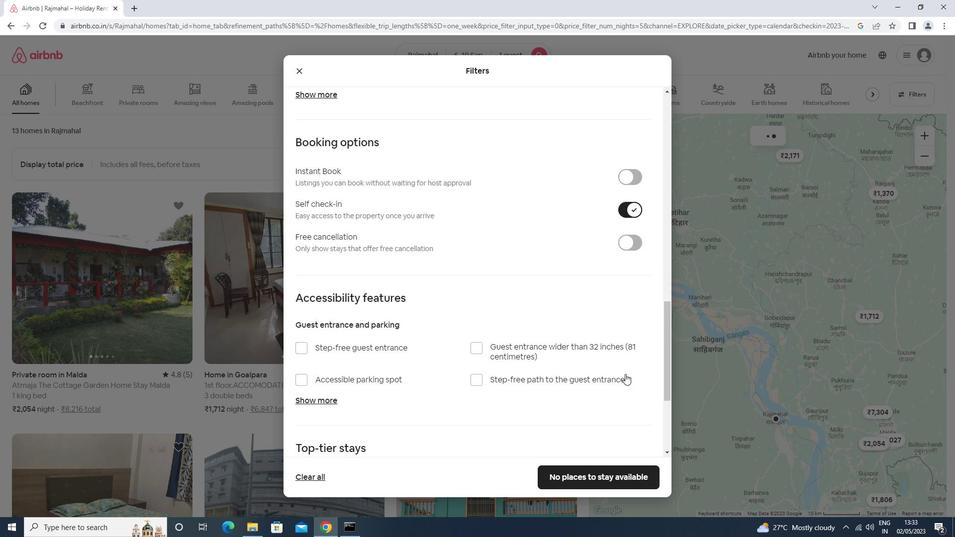 
Action: Mouse scrolled (625, 373) with delta (0, 0)
Screenshot: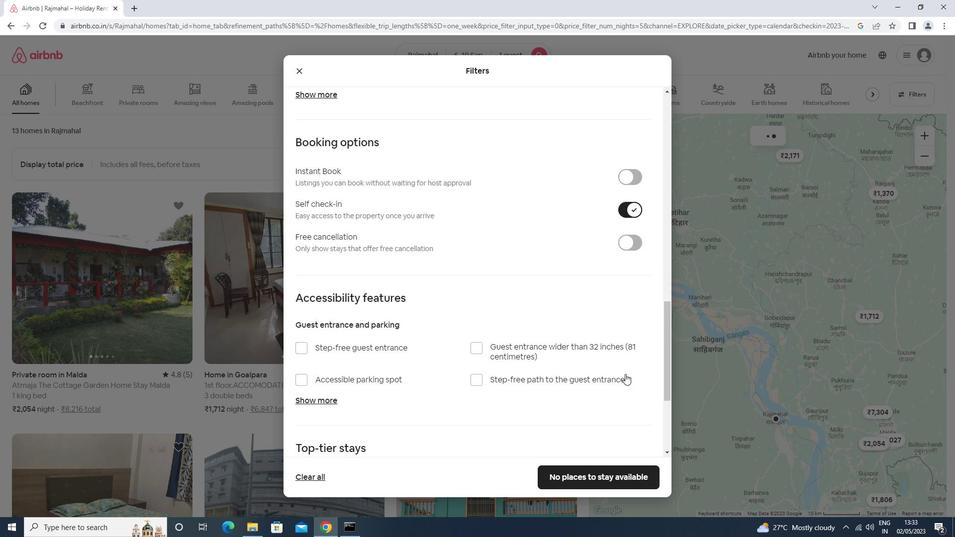
Action: Mouse scrolled (625, 373) with delta (0, 0)
Screenshot: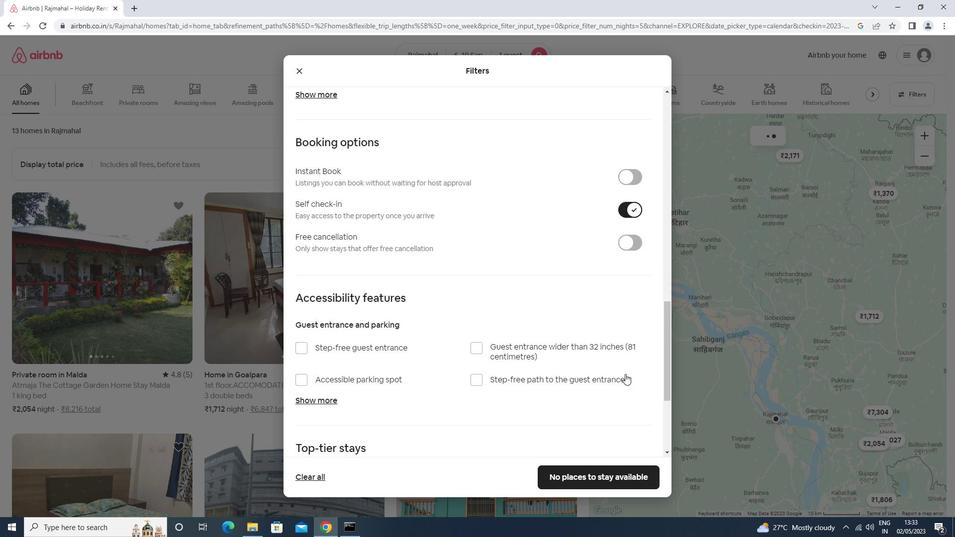 
Action: Mouse scrolled (625, 373) with delta (0, 0)
Screenshot: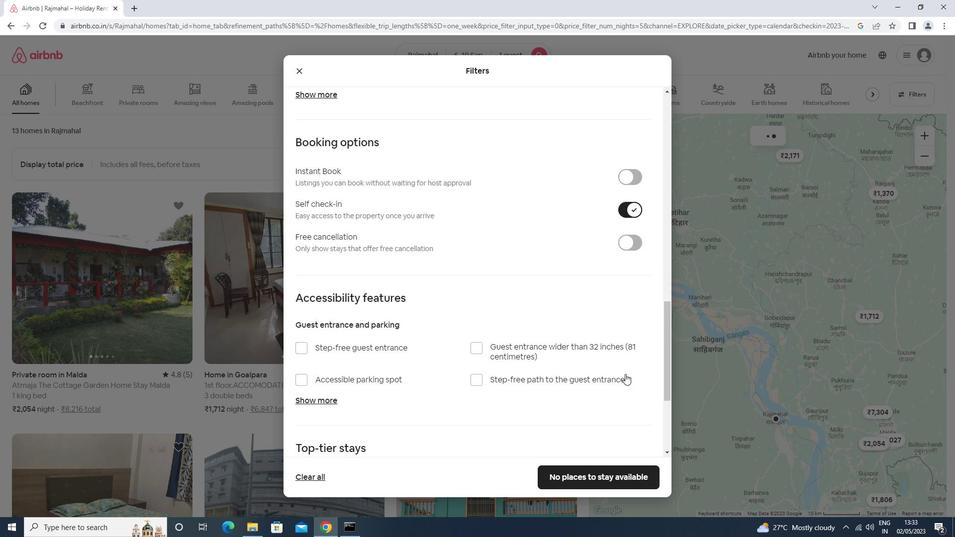 
Action: Mouse scrolled (625, 373) with delta (0, 0)
Screenshot: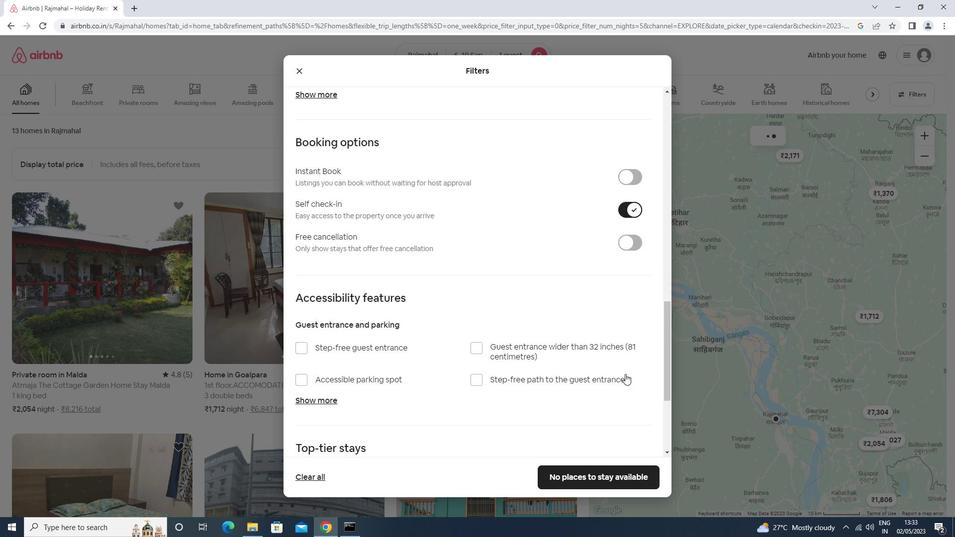 
Action: Mouse moved to (624, 374)
Screenshot: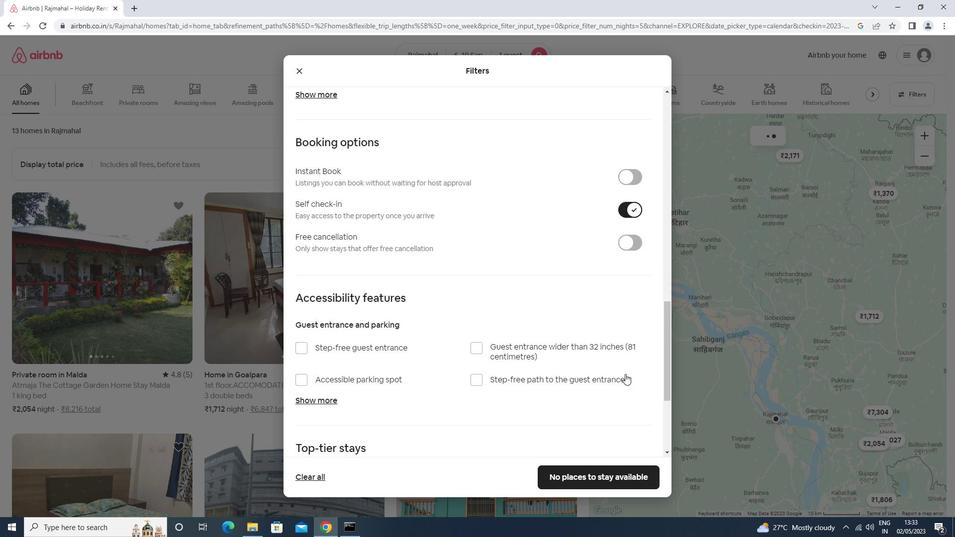 
Action: Mouse scrolled (624, 374) with delta (0, 0)
Screenshot: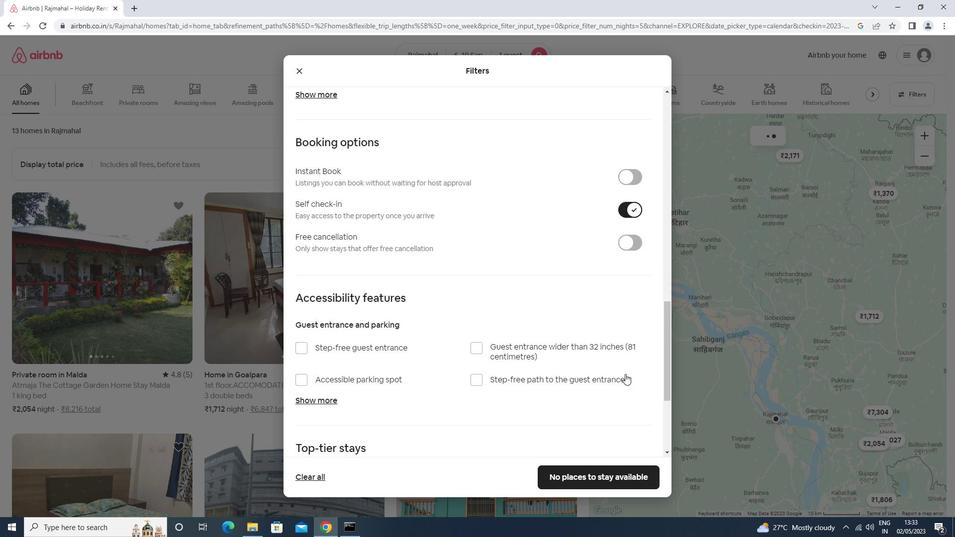 
Action: Mouse moved to (336, 404)
Screenshot: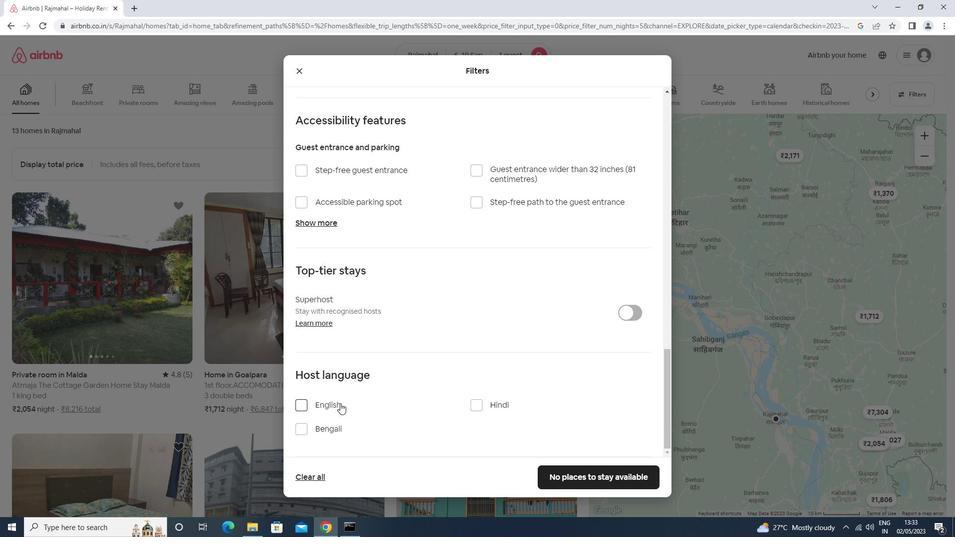 
Action: Mouse pressed left at (336, 404)
Screenshot: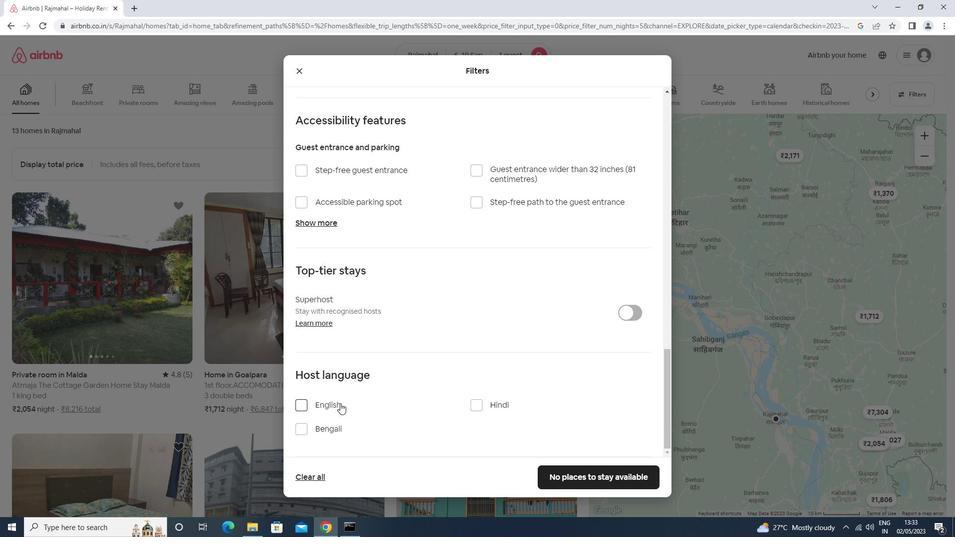 
Action: Mouse moved to (595, 474)
Screenshot: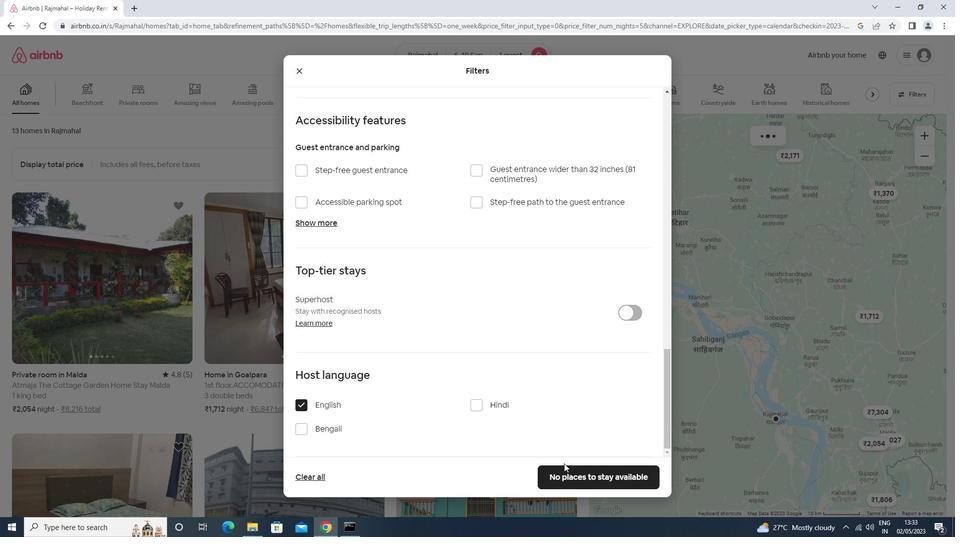 
Action: Mouse pressed left at (595, 474)
Screenshot: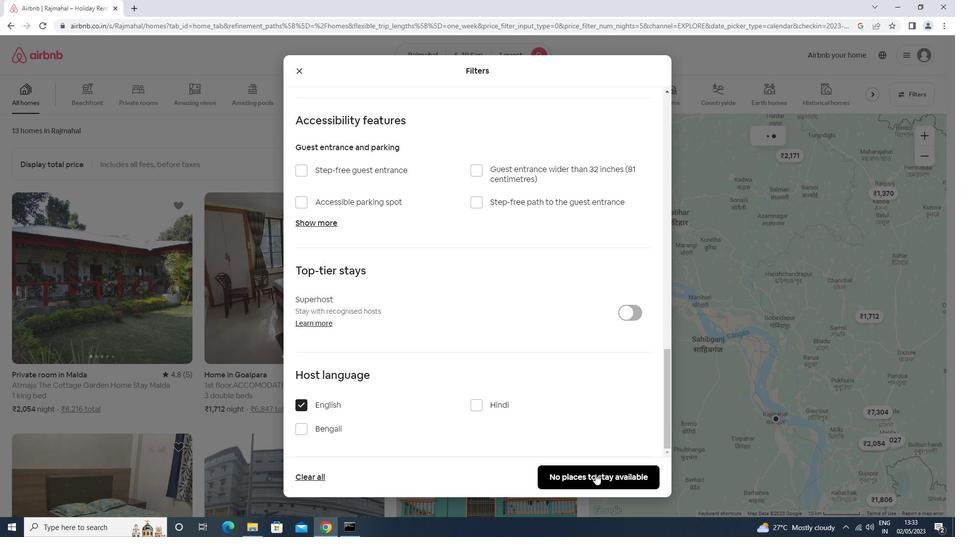 
